 Task: Create a due date automation trigger when advanced on, on the tuesday after a card is due add dates starting in in more than 1 days at 11:00 AM.
Action: Mouse moved to (1334, 108)
Screenshot: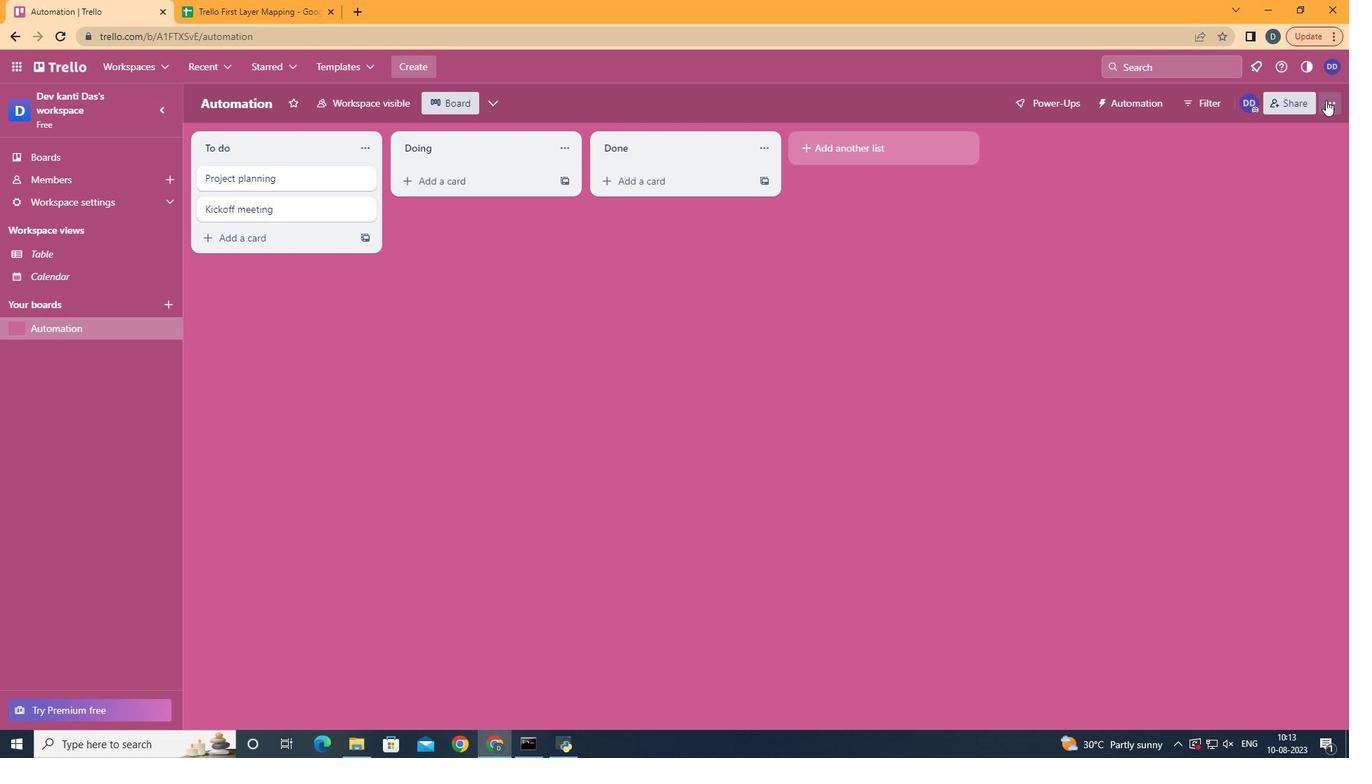 
Action: Mouse pressed left at (1334, 108)
Screenshot: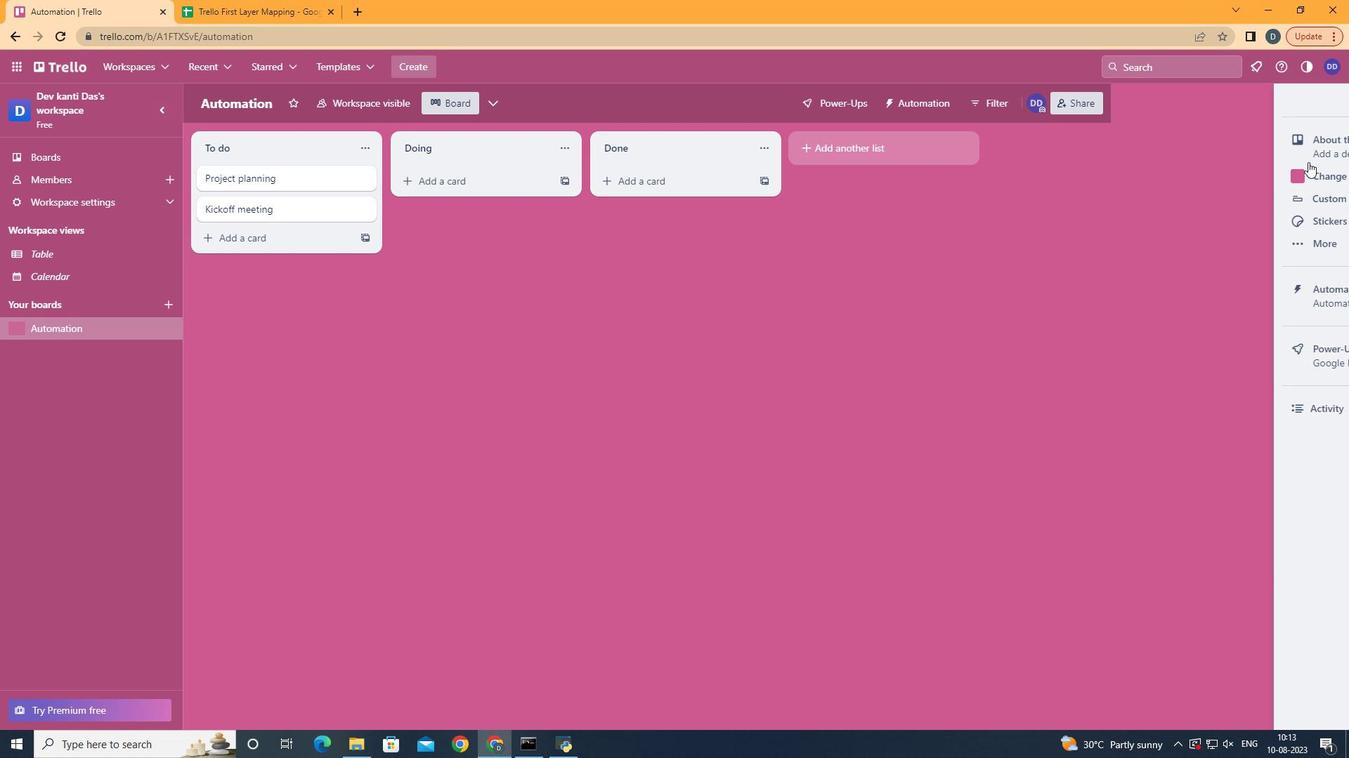 
Action: Mouse moved to (1227, 313)
Screenshot: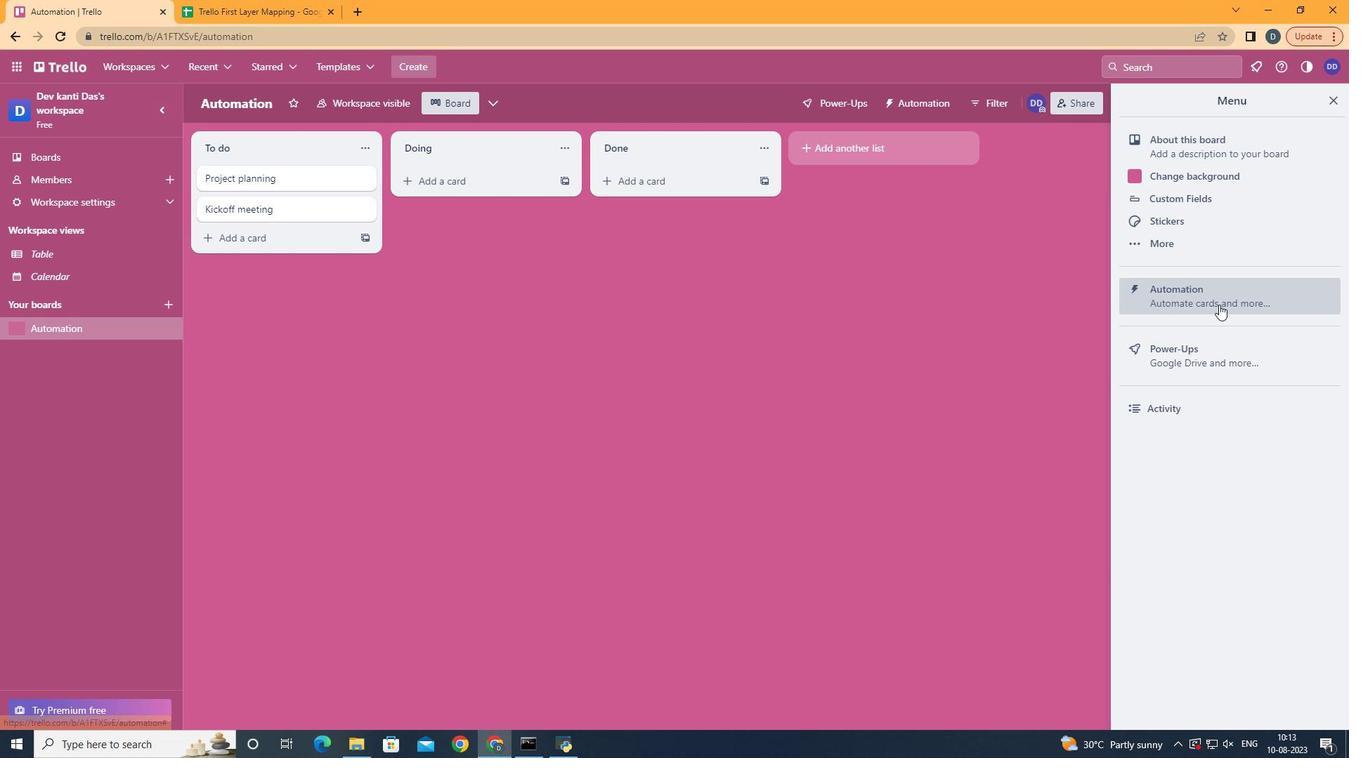 
Action: Mouse pressed left at (1227, 313)
Screenshot: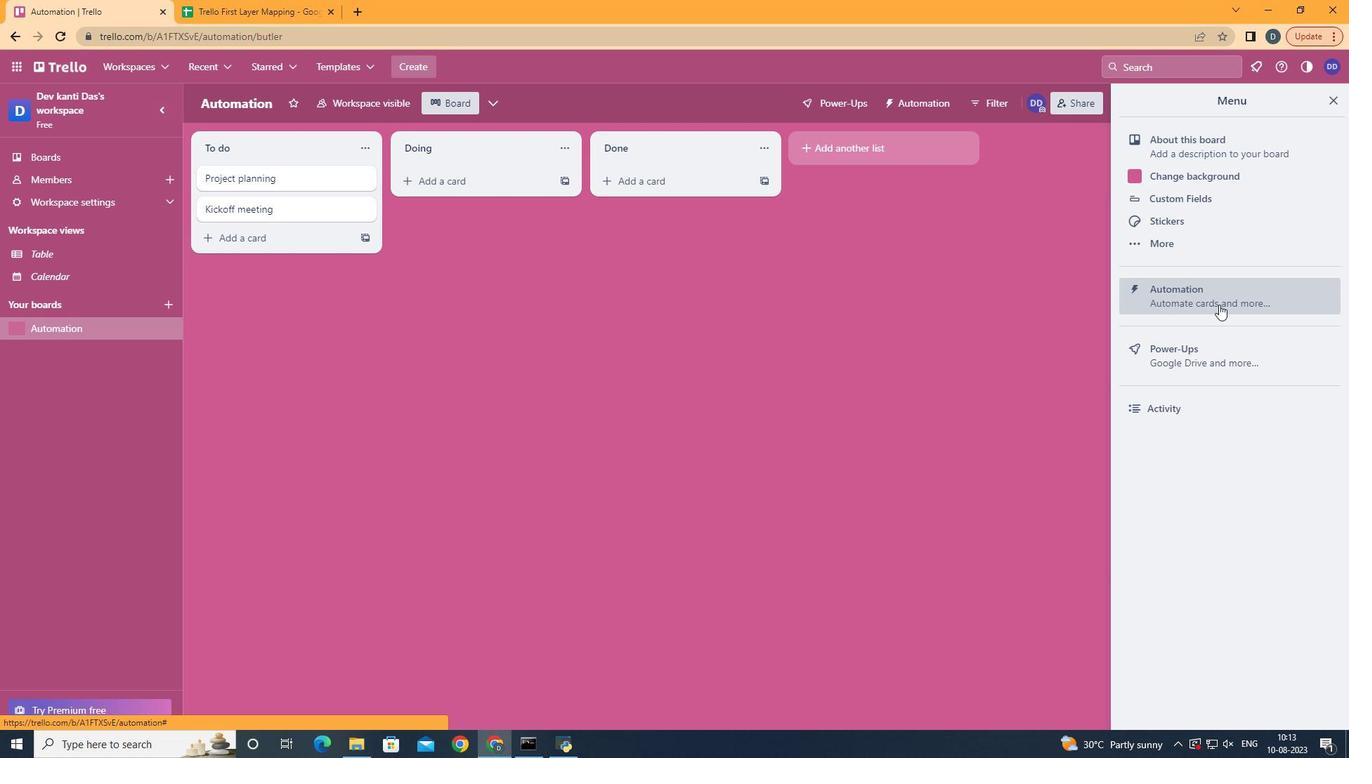 
Action: Mouse moved to (254, 281)
Screenshot: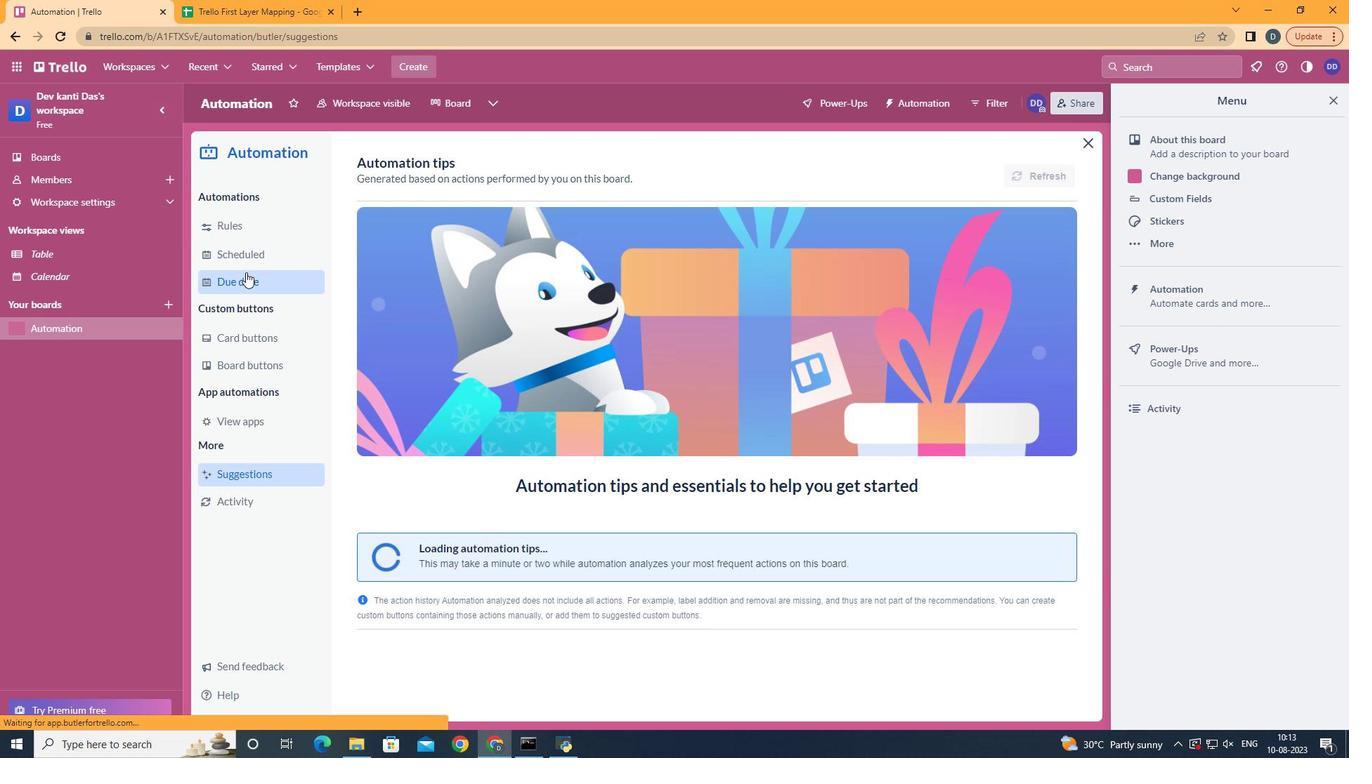 
Action: Mouse pressed left at (254, 281)
Screenshot: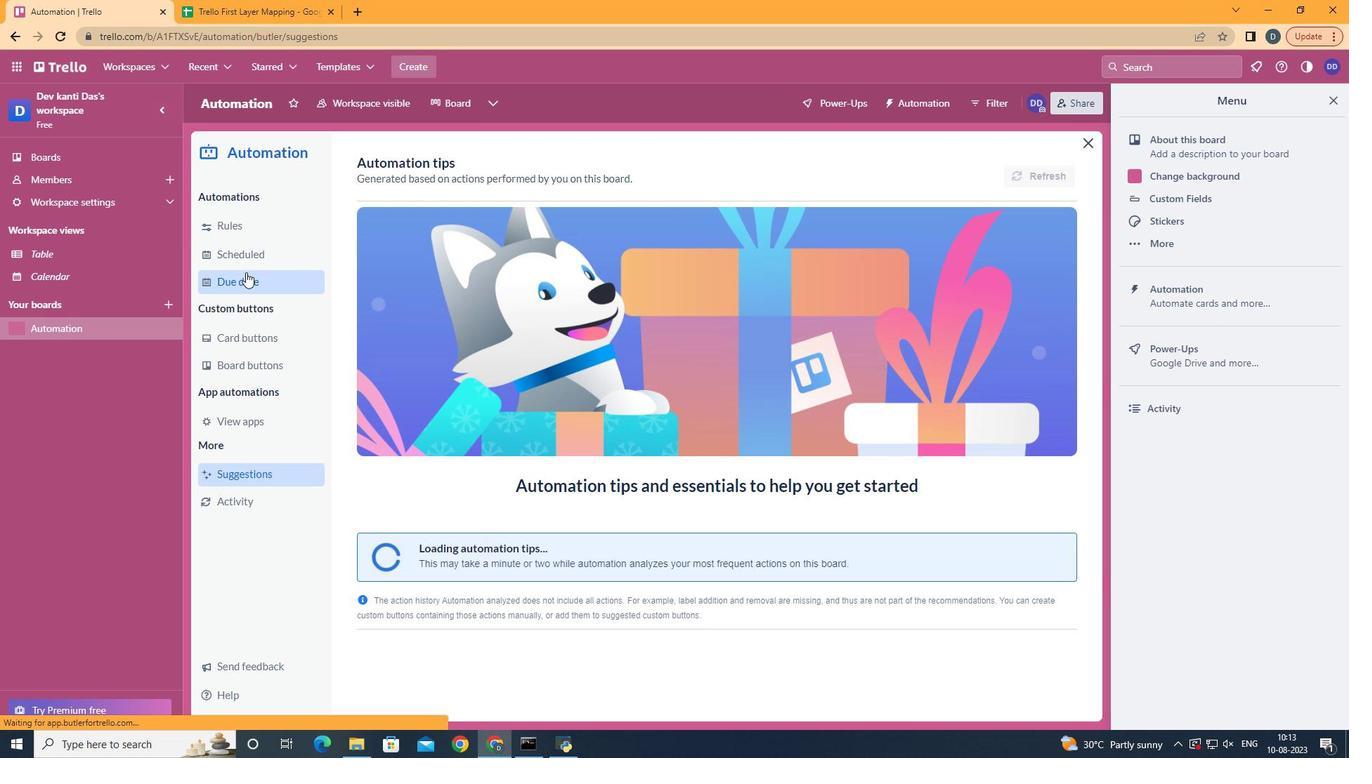
Action: Mouse moved to (1018, 172)
Screenshot: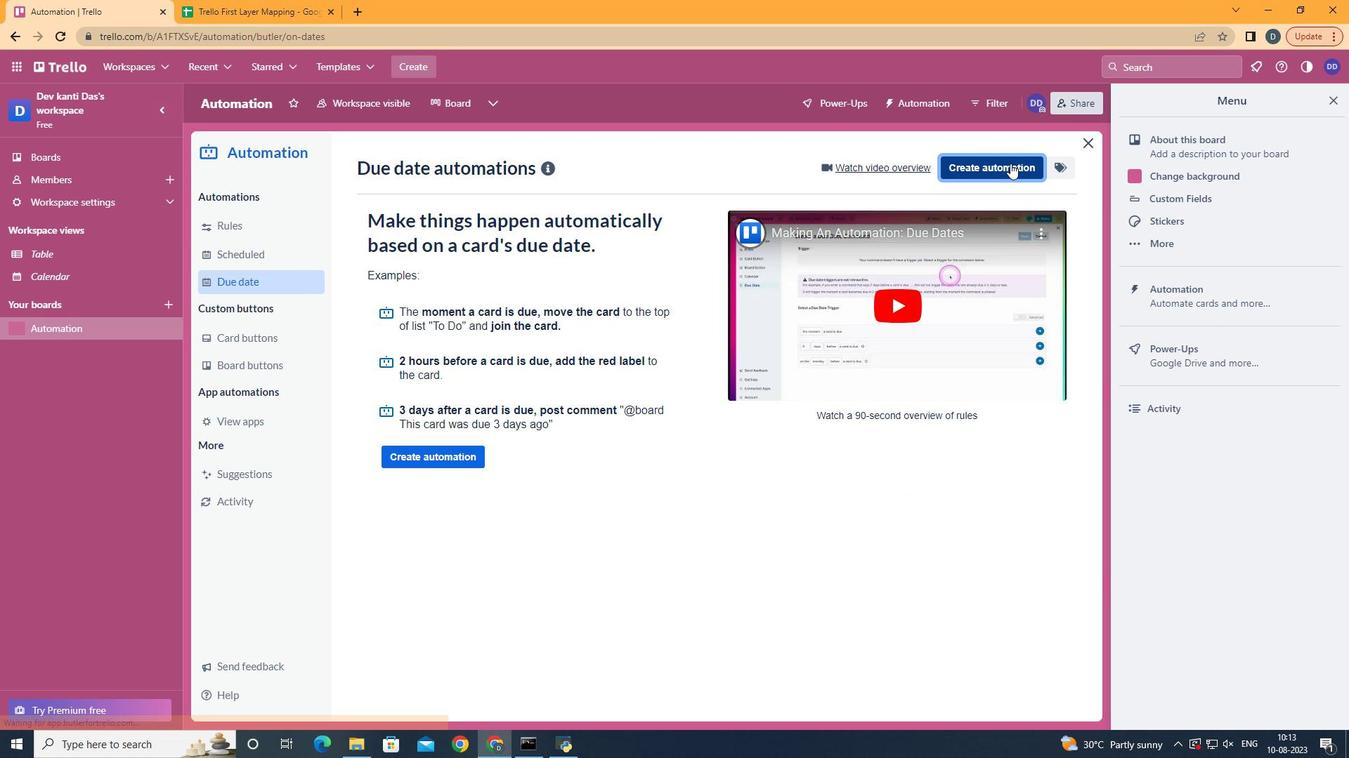 
Action: Mouse pressed left at (1018, 172)
Screenshot: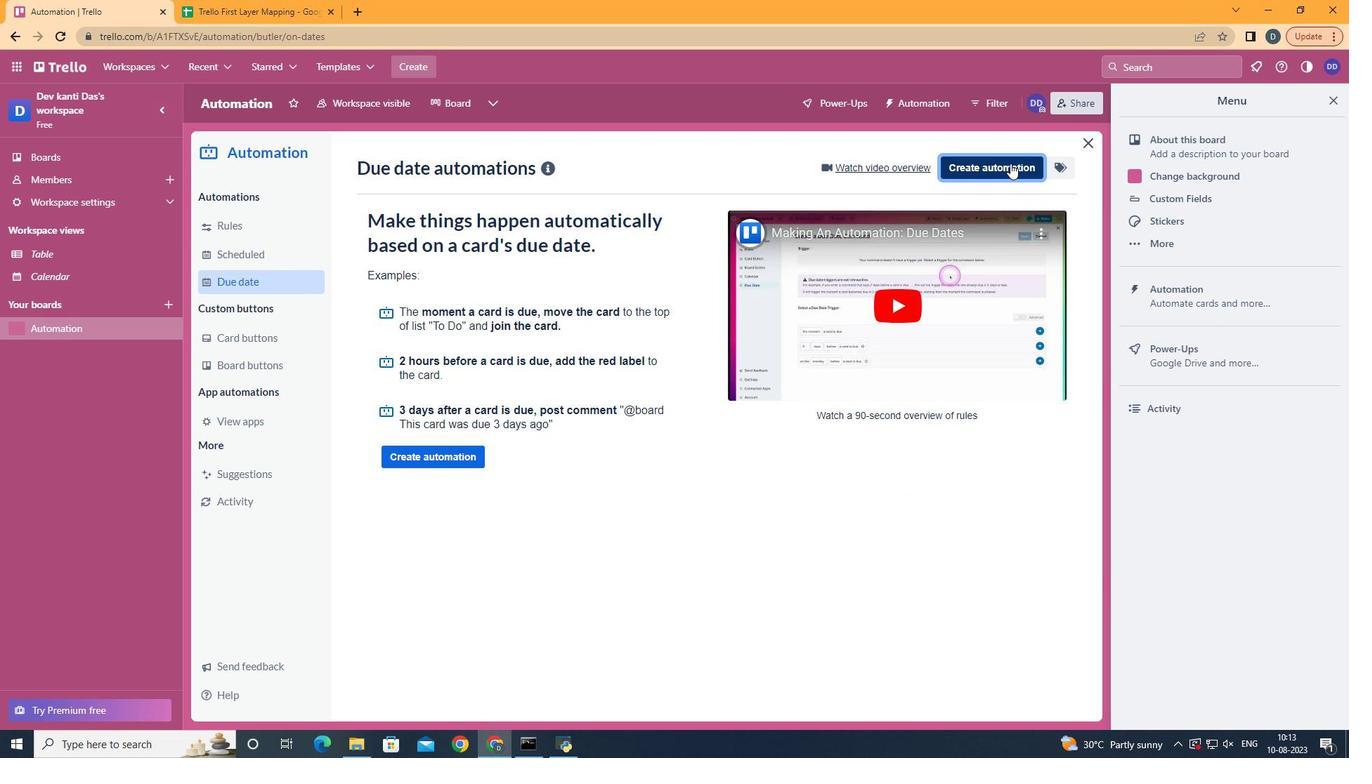 
Action: Mouse moved to (749, 306)
Screenshot: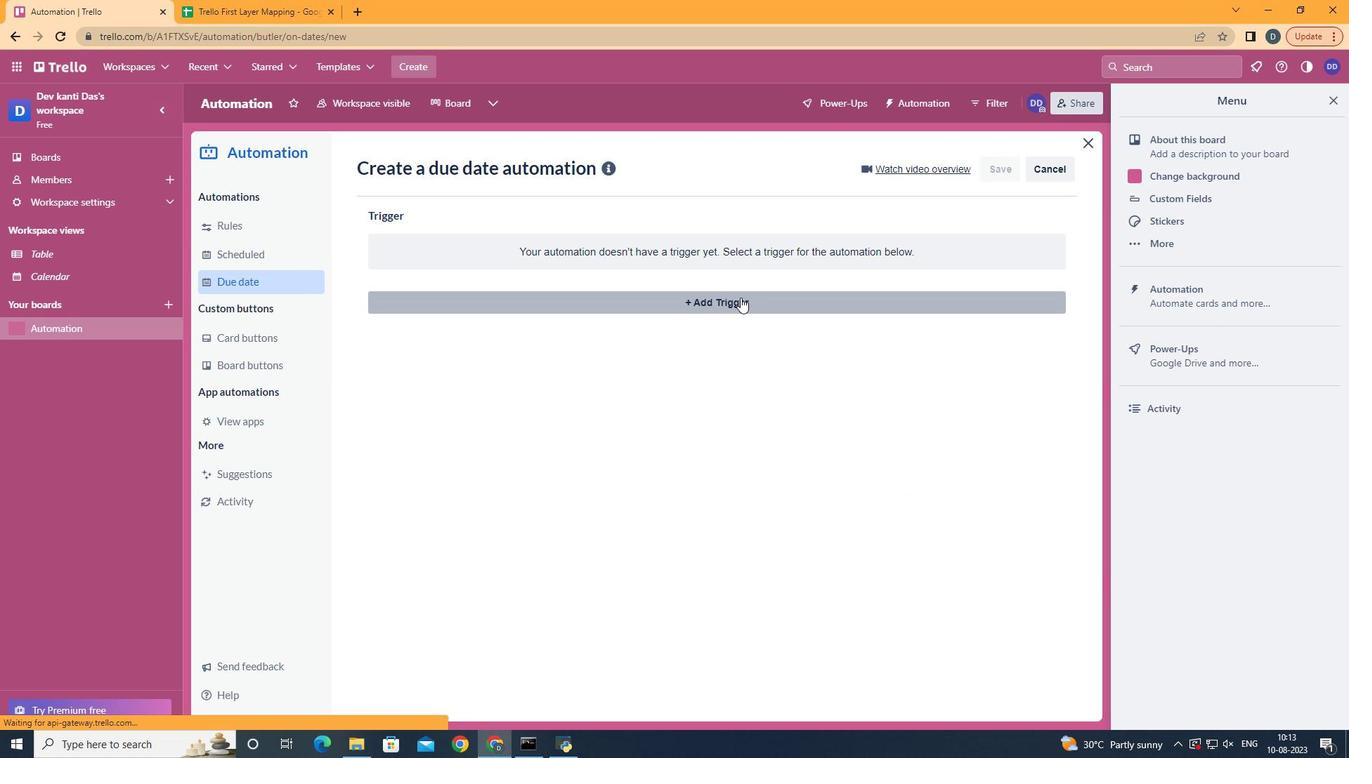 
Action: Mouse pressed left at (749, 306)
Screenshot: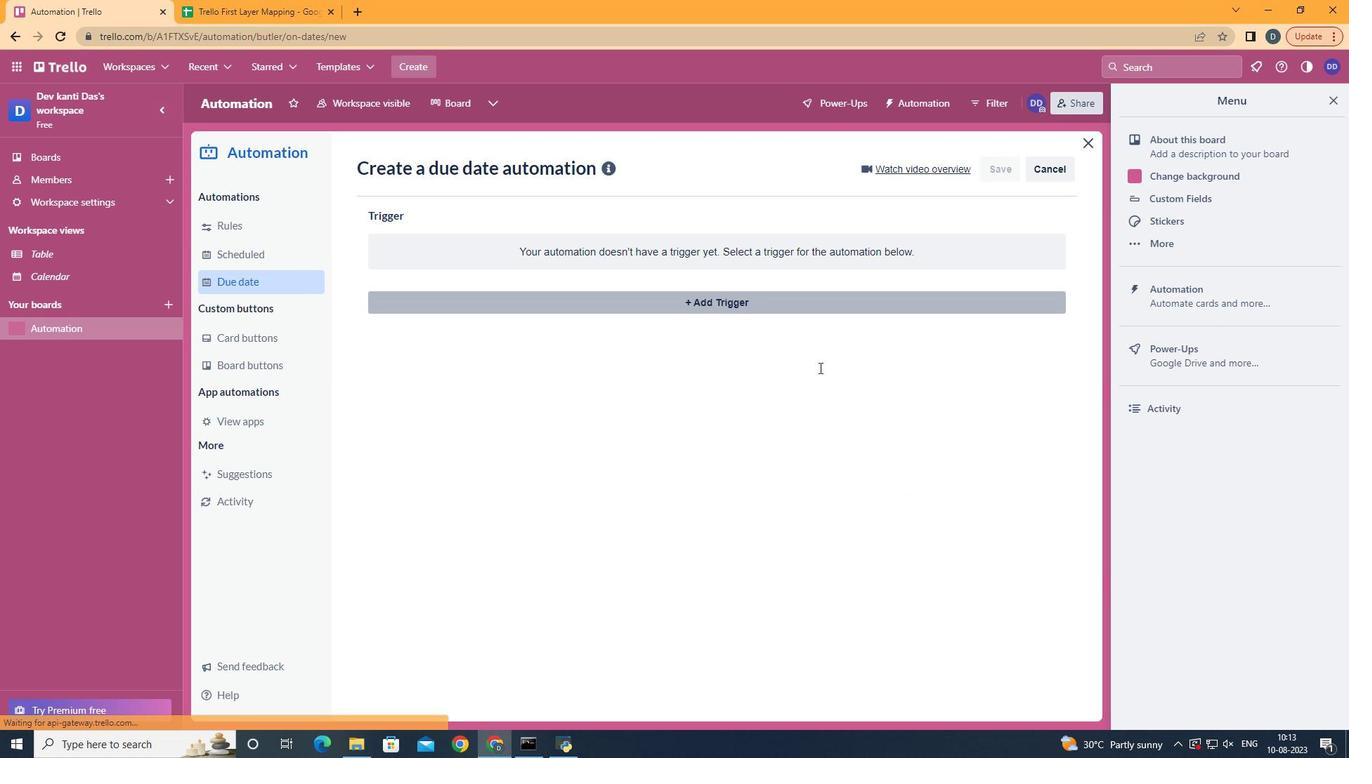 
Action: Mouse moved to (442, 401)
Screenshot: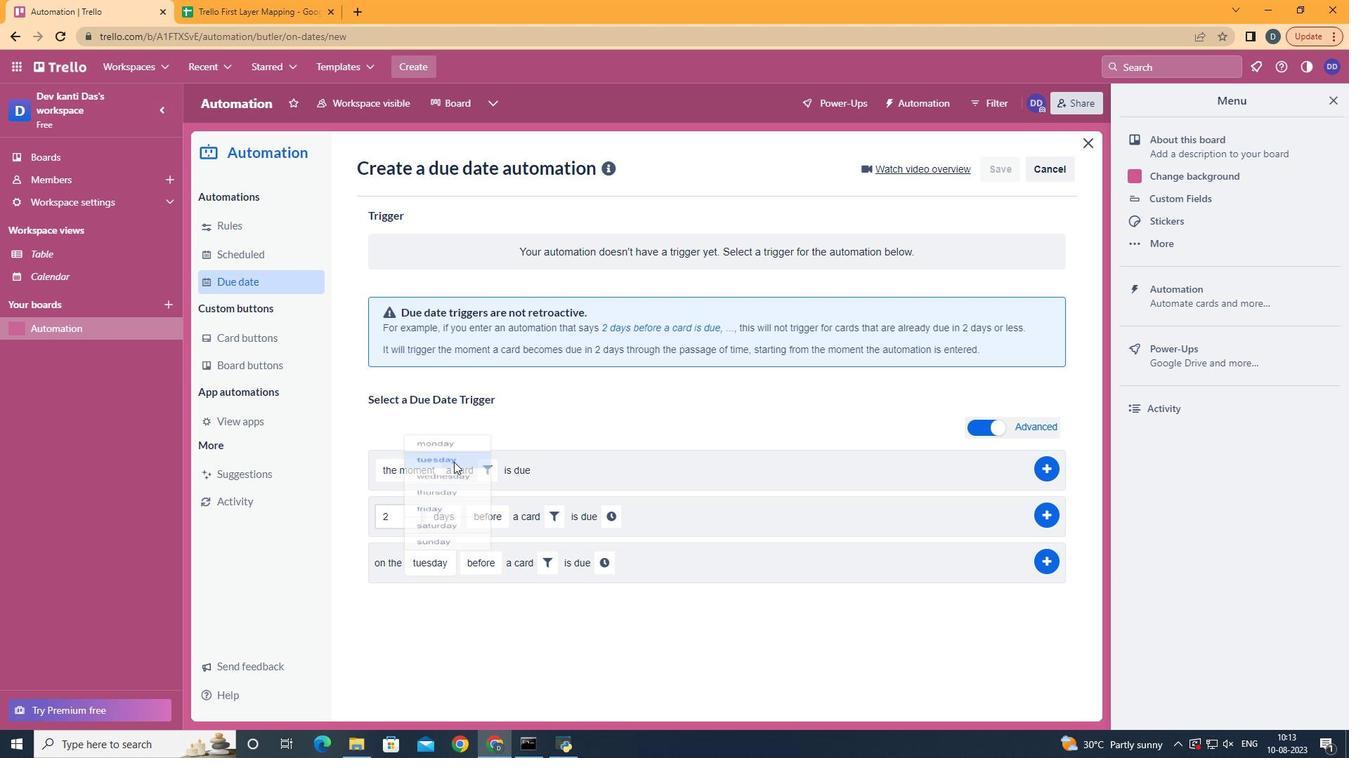 
Action: Mouse pressed left at (442, 401)
Screenshot: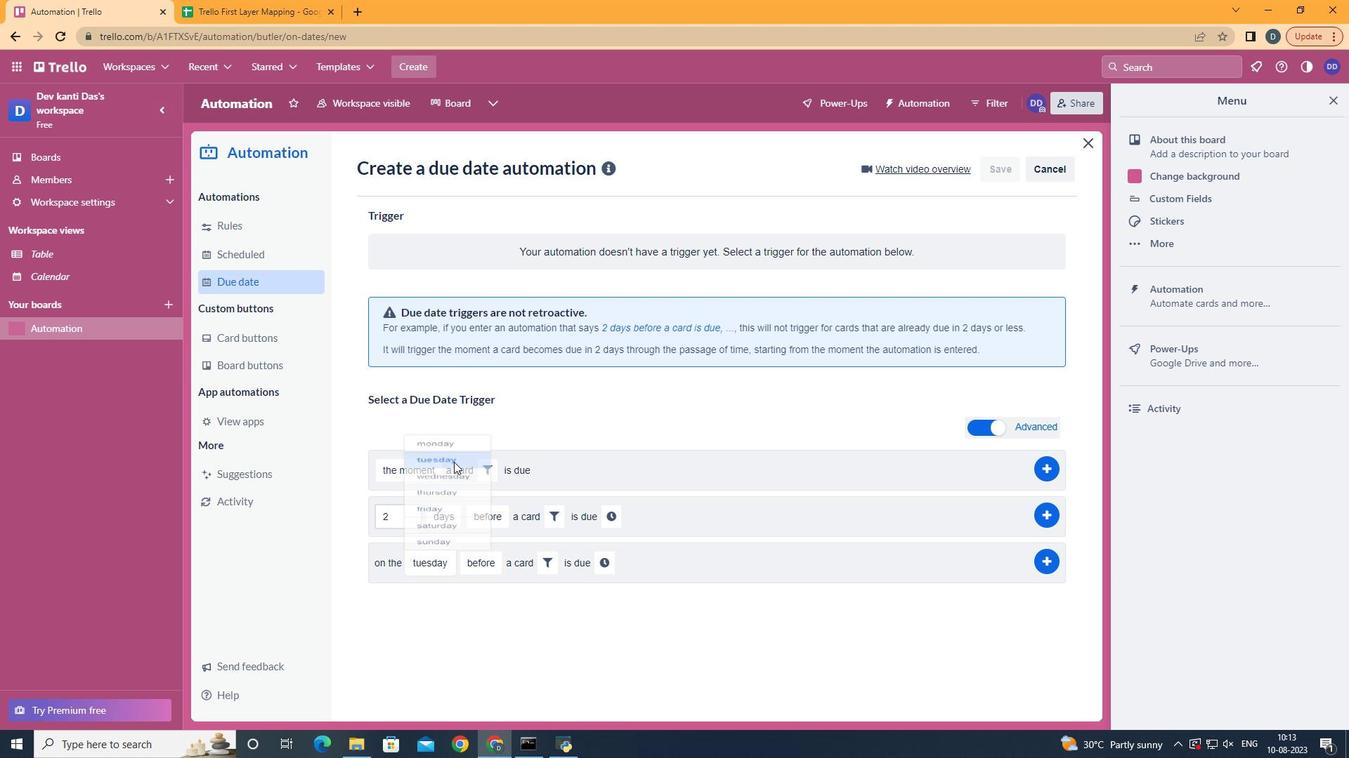
Action: Mouse moved to (497, 616)
Screenshot: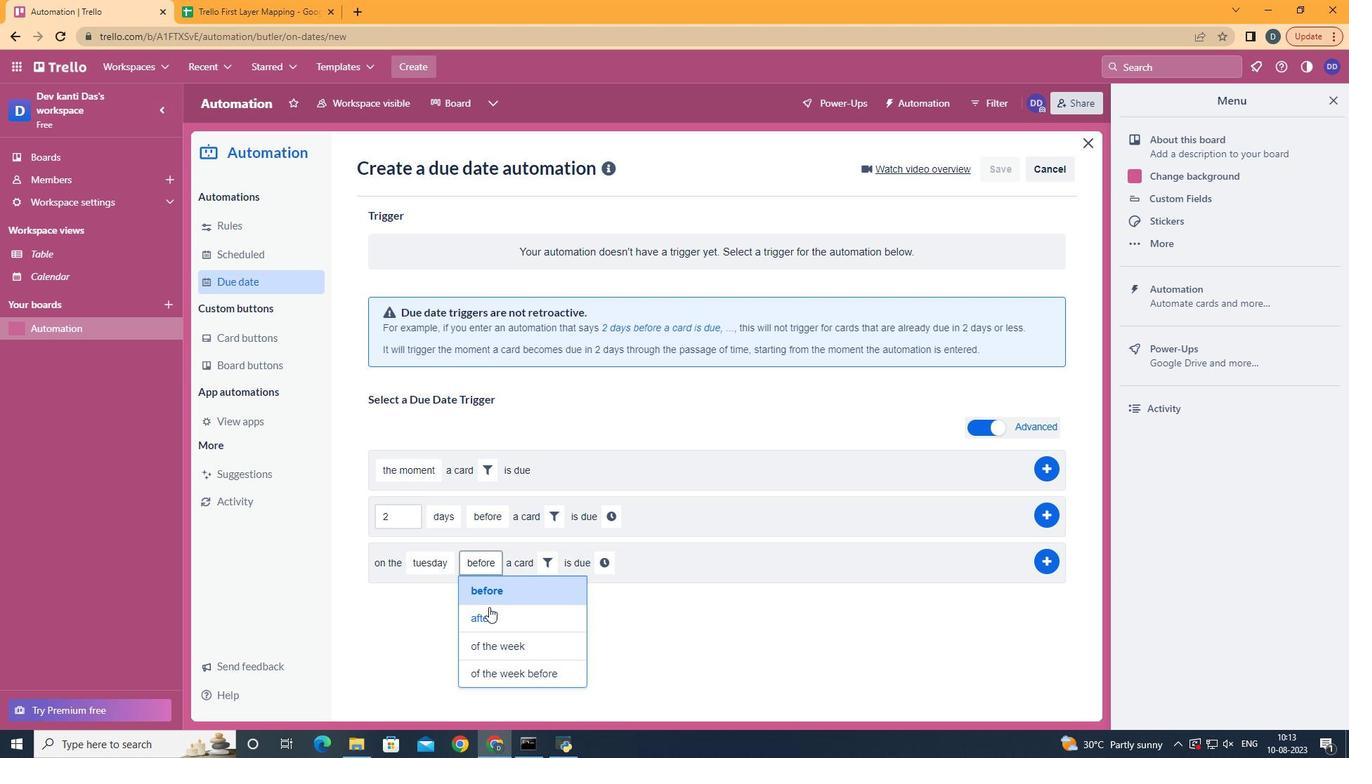 
Action: Mouse pressed left at (497, 616)
Screenshot: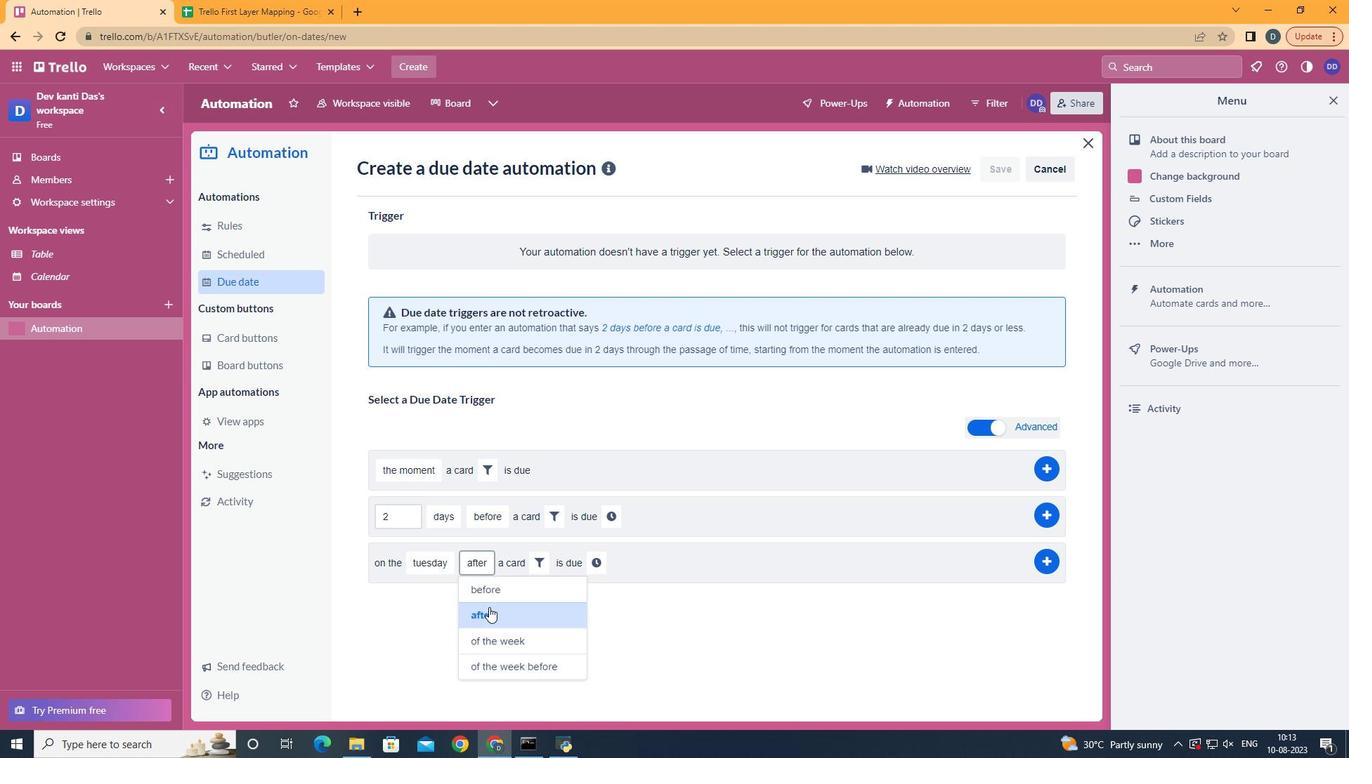 
Action: Mouse moved to (546, 578)
Screenshot: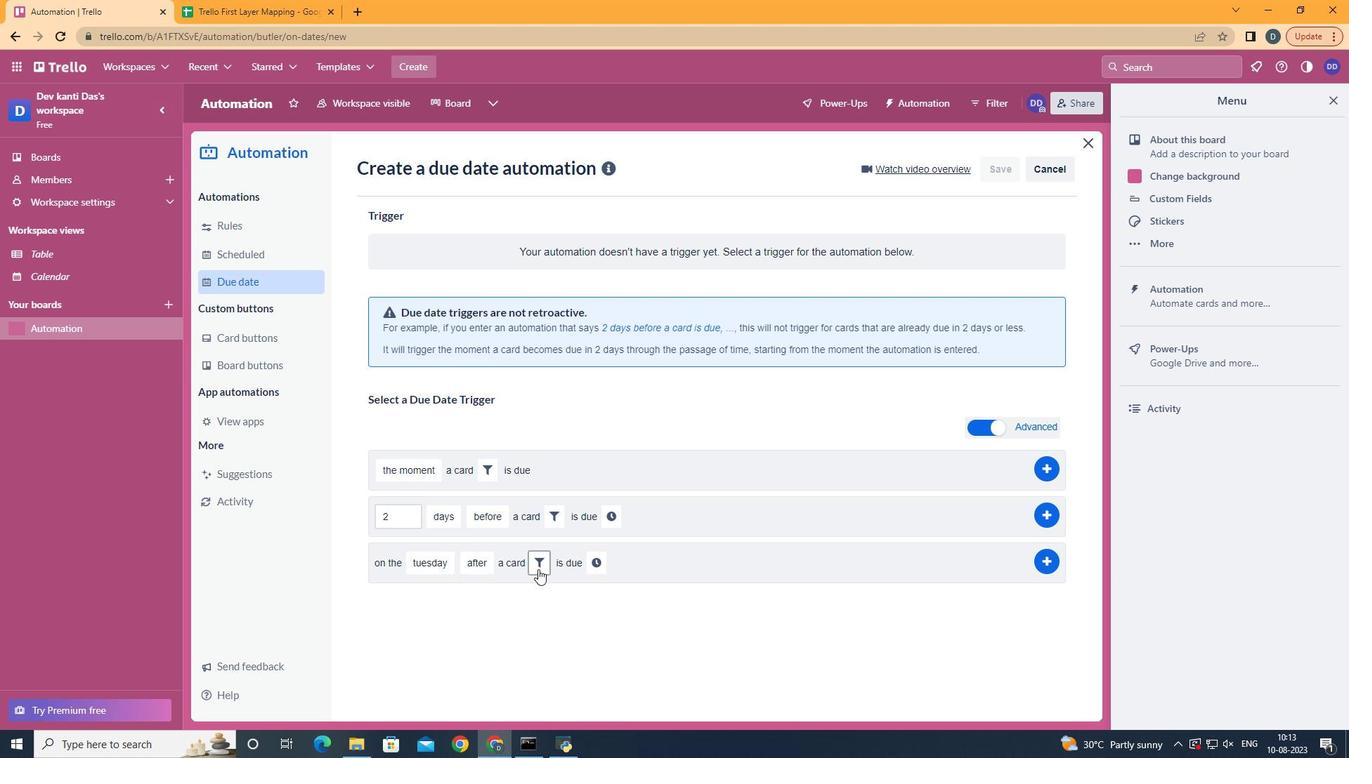 
Action: Mouse pressed left at (546, 578)
Screenshot: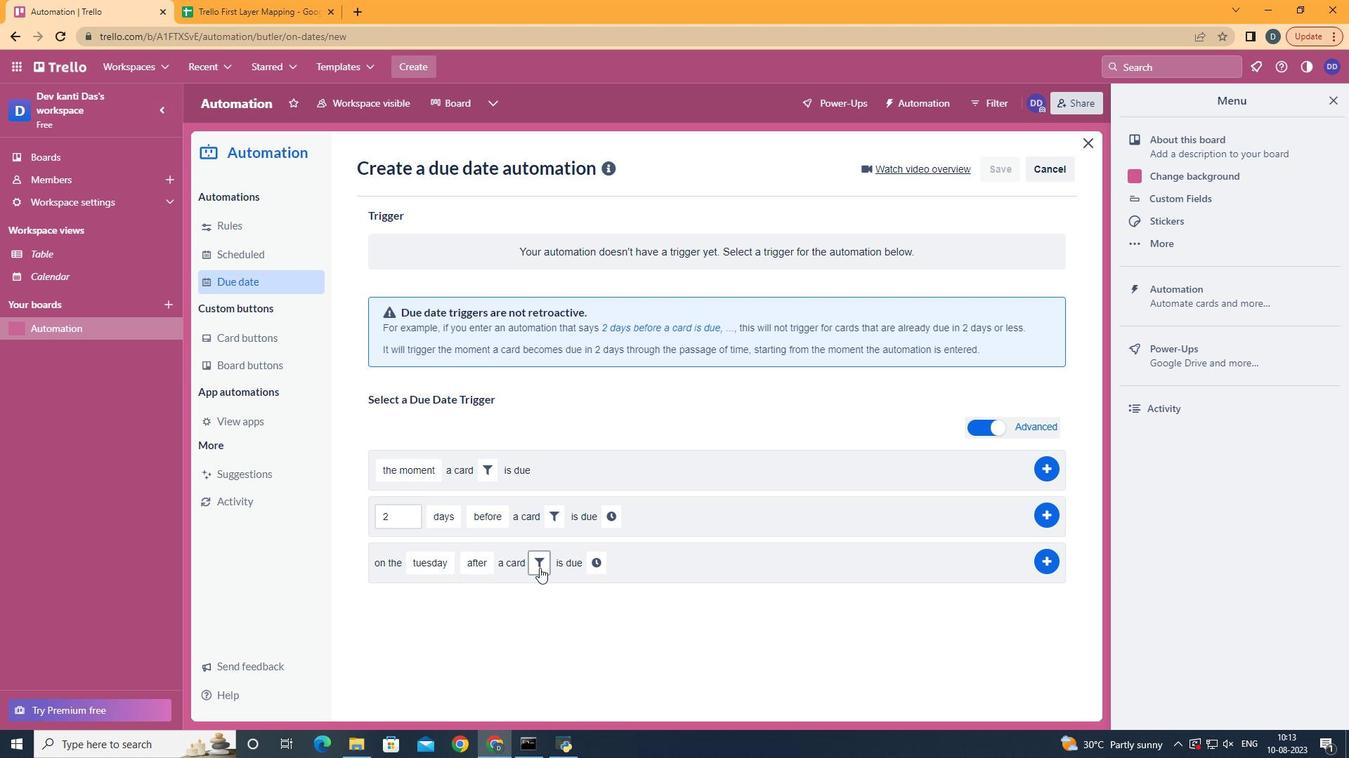 
Action: Mouse moved to (612, 633)
Screenshot: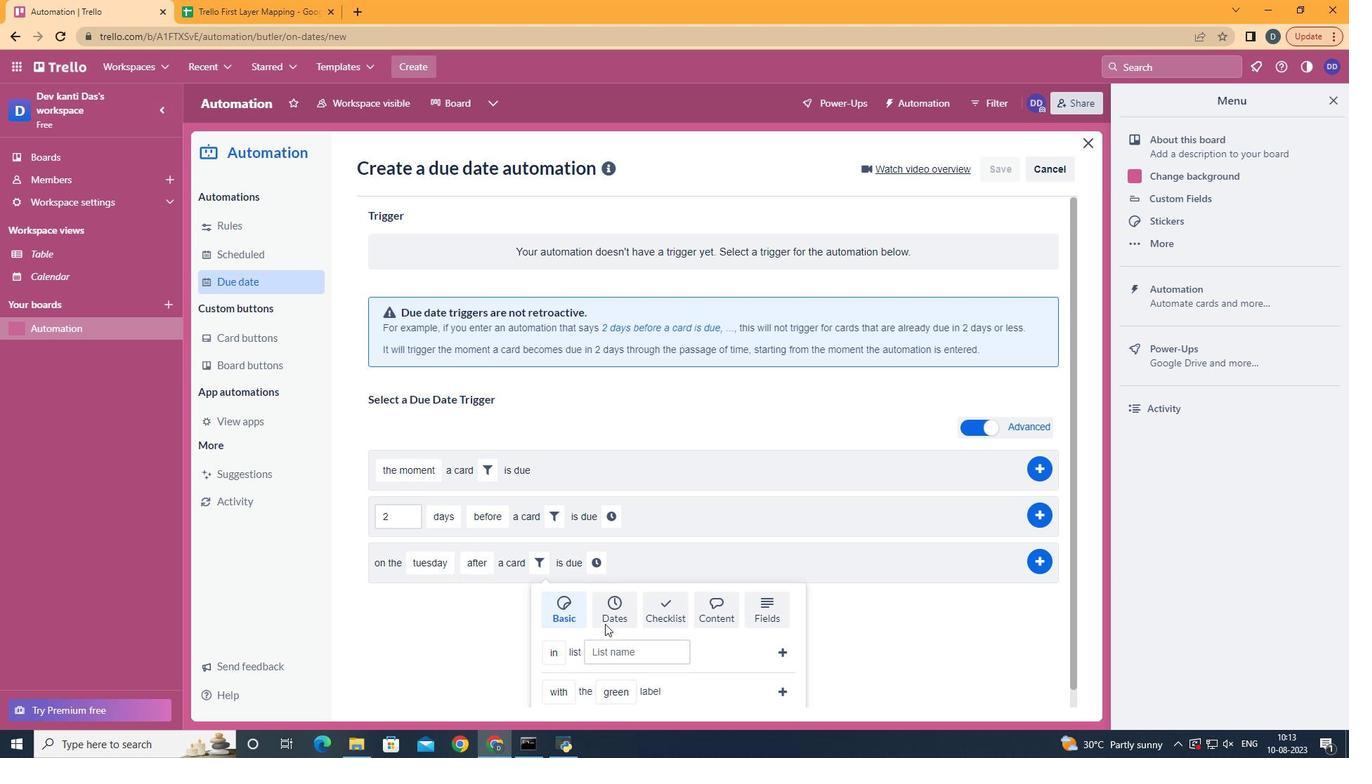 
Action: Mouse pressed left at (612, 633)
Screenshot: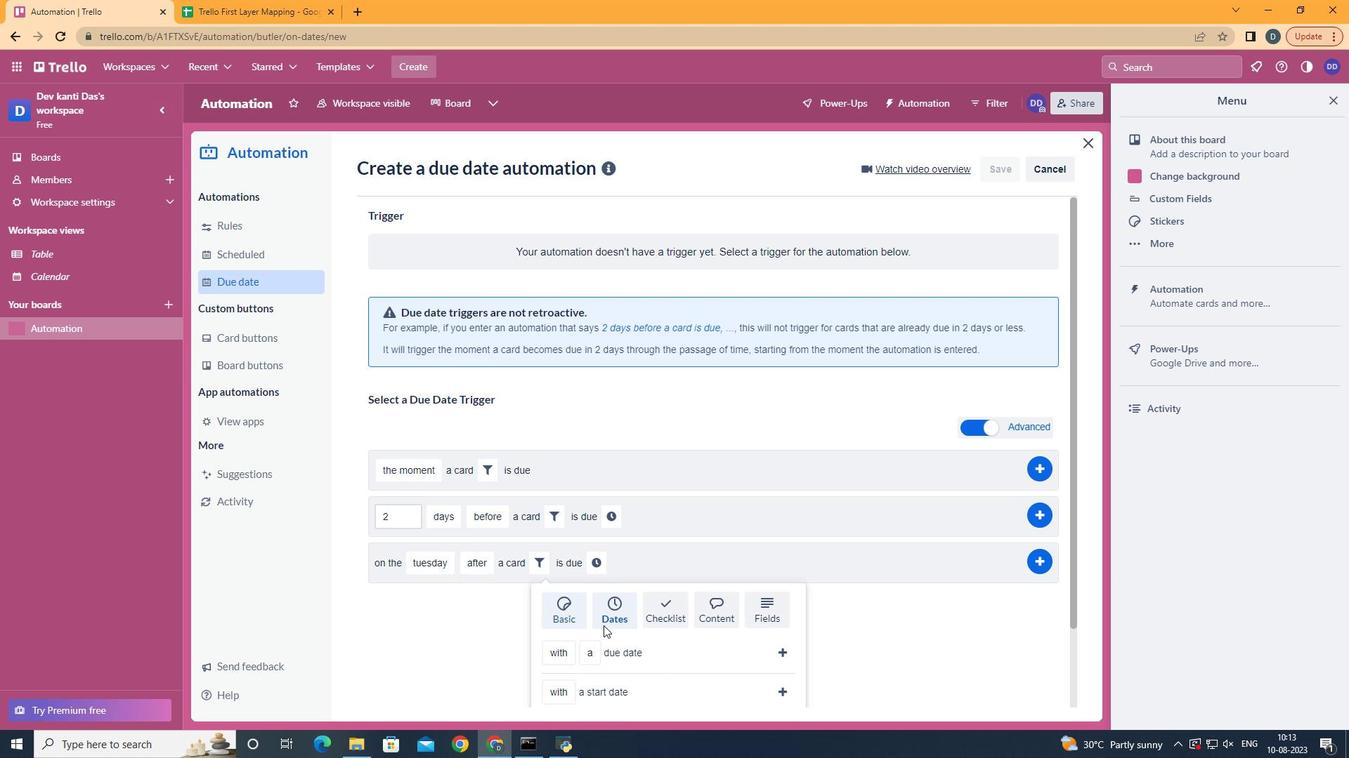 
Action: Mouse moved to (612, 634)
Screenshot: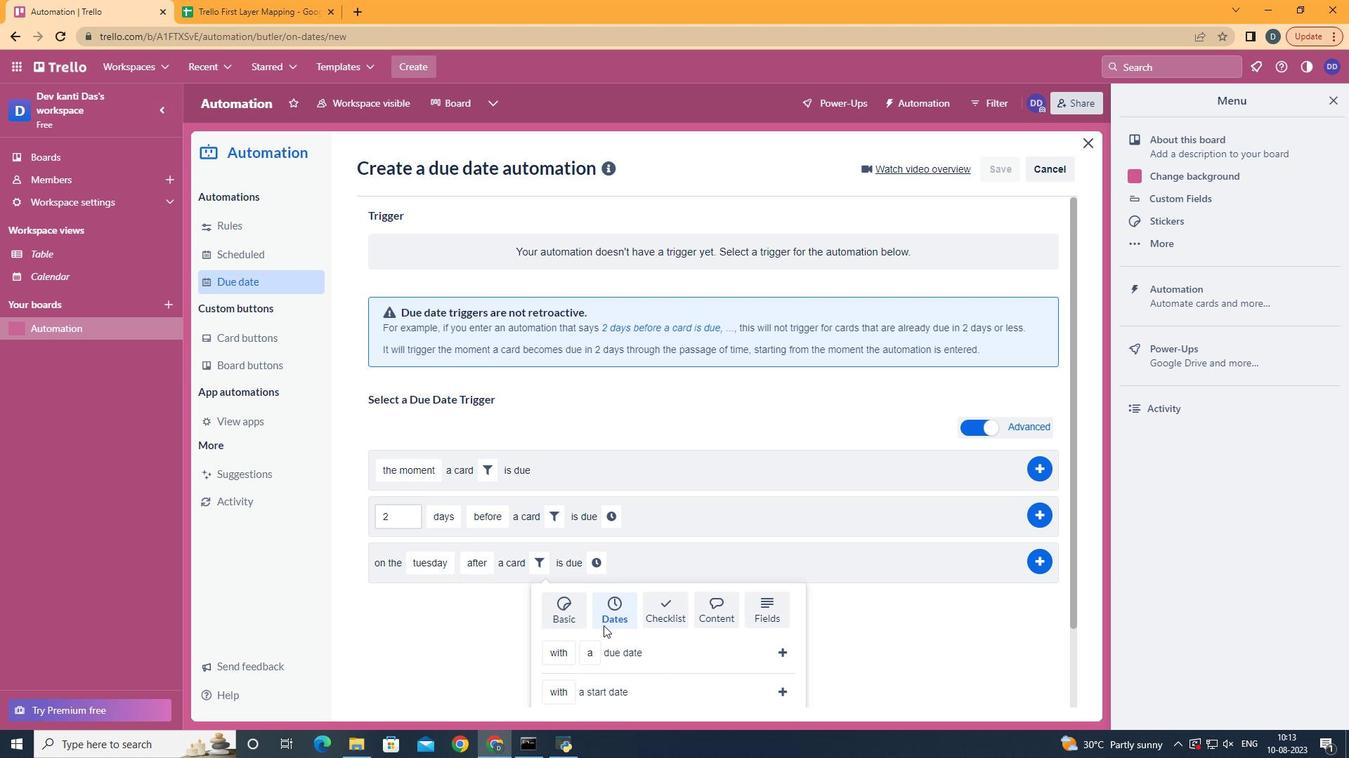 
Action: Mouse scrolled (612, 633) with delta (0, 0)
Screenshot: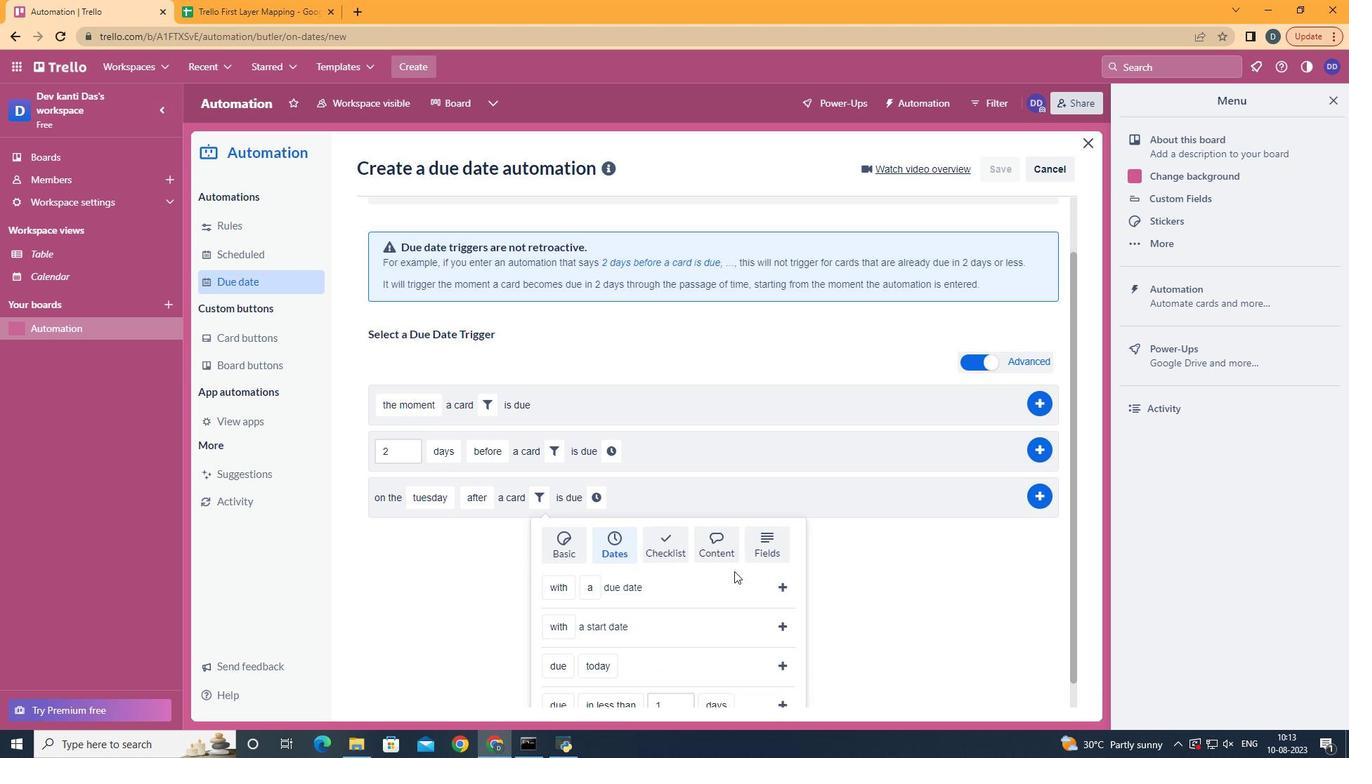 
Action: Mouse scrolled (612, 633) with delta (0, 0)
Screenshot: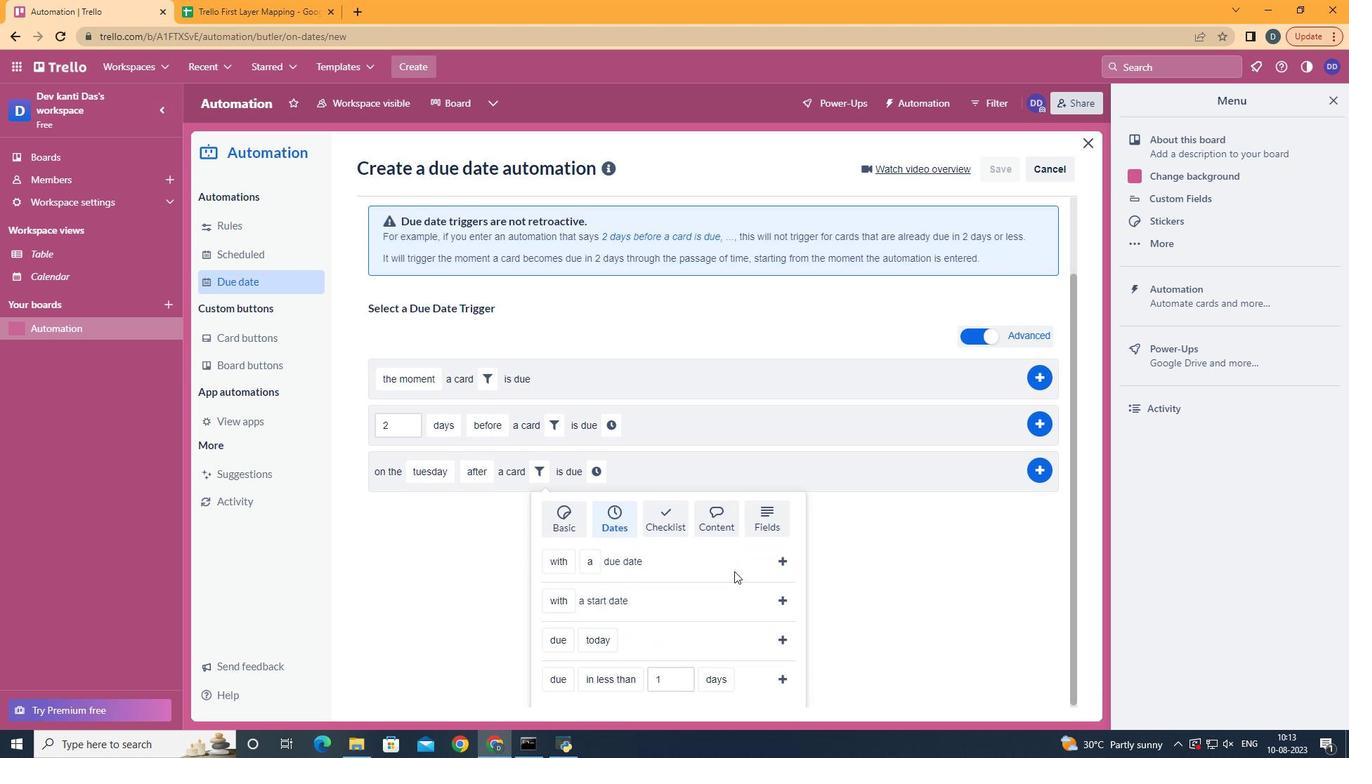 
Action: Mouse scrolled (612, 633) with delta (0, 0)
Screenshot: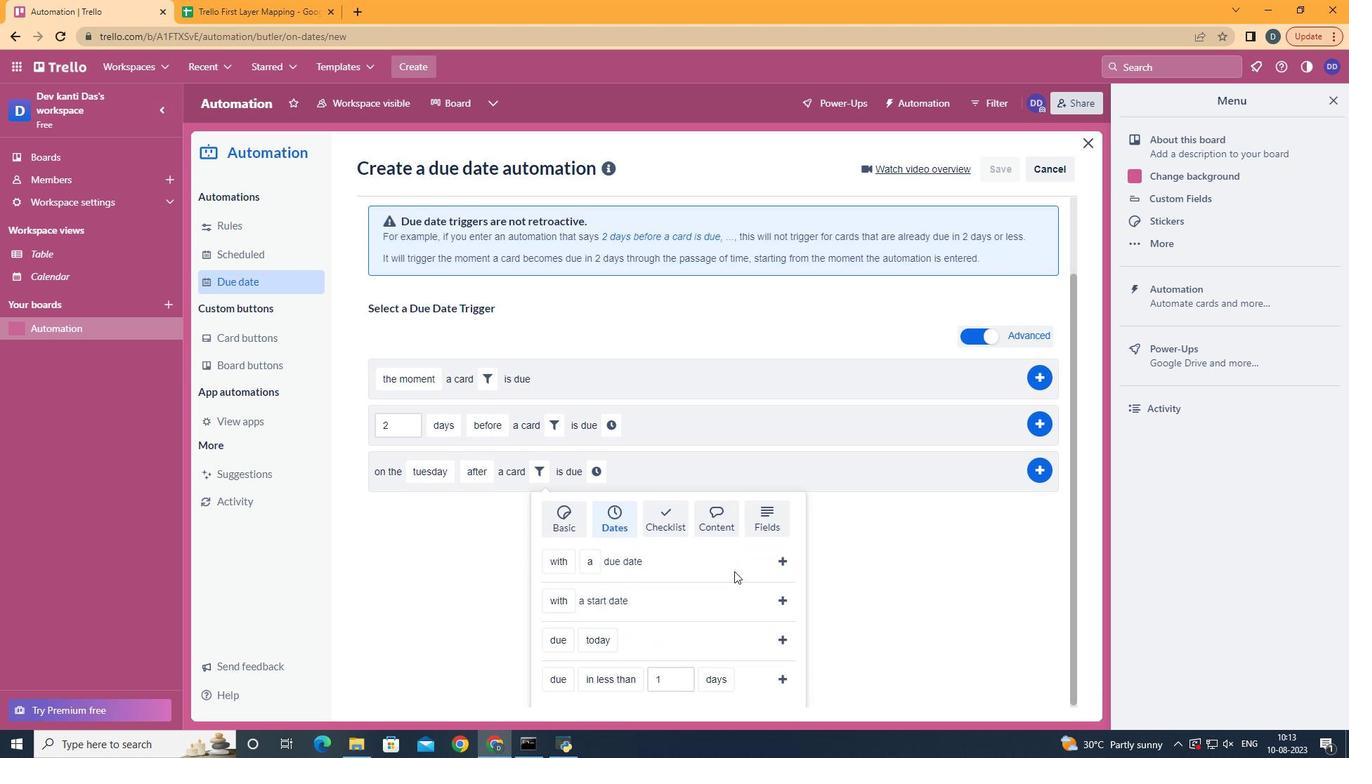 
Action: Mouse scrolled (612, 633) with delta (0, 0)
Screenshot: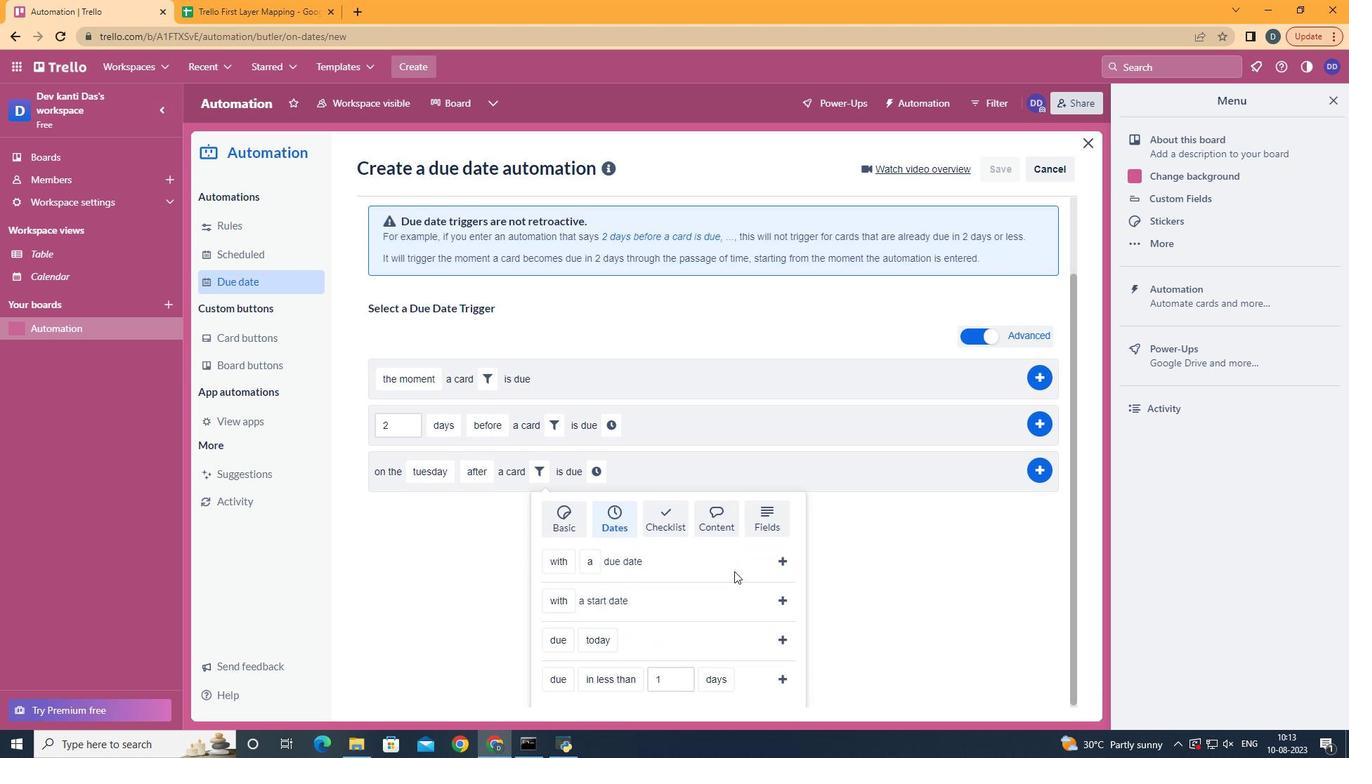 
Action: Mouse scrolled (612, 633) with delta (0, 0)
Screenshot: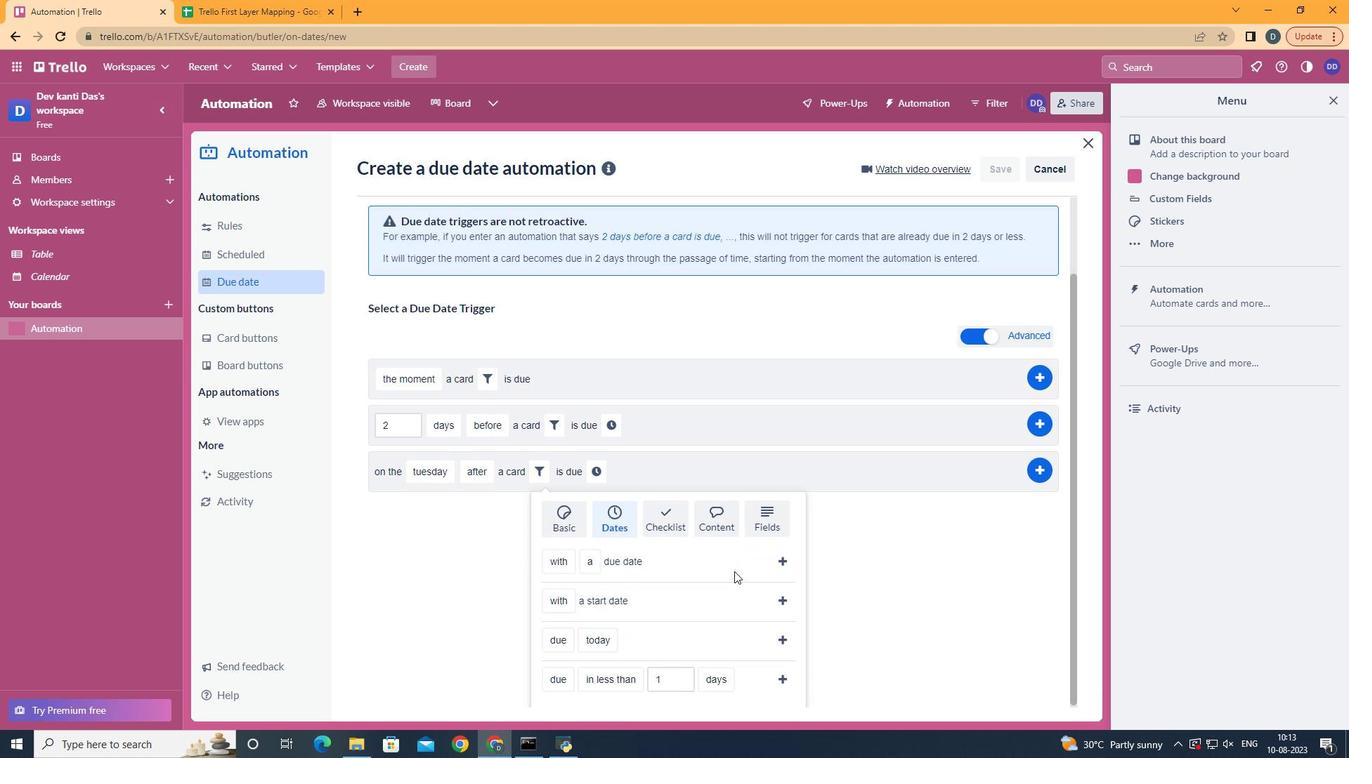 
Action: Mouse moved to (577, 661)
Screenshot: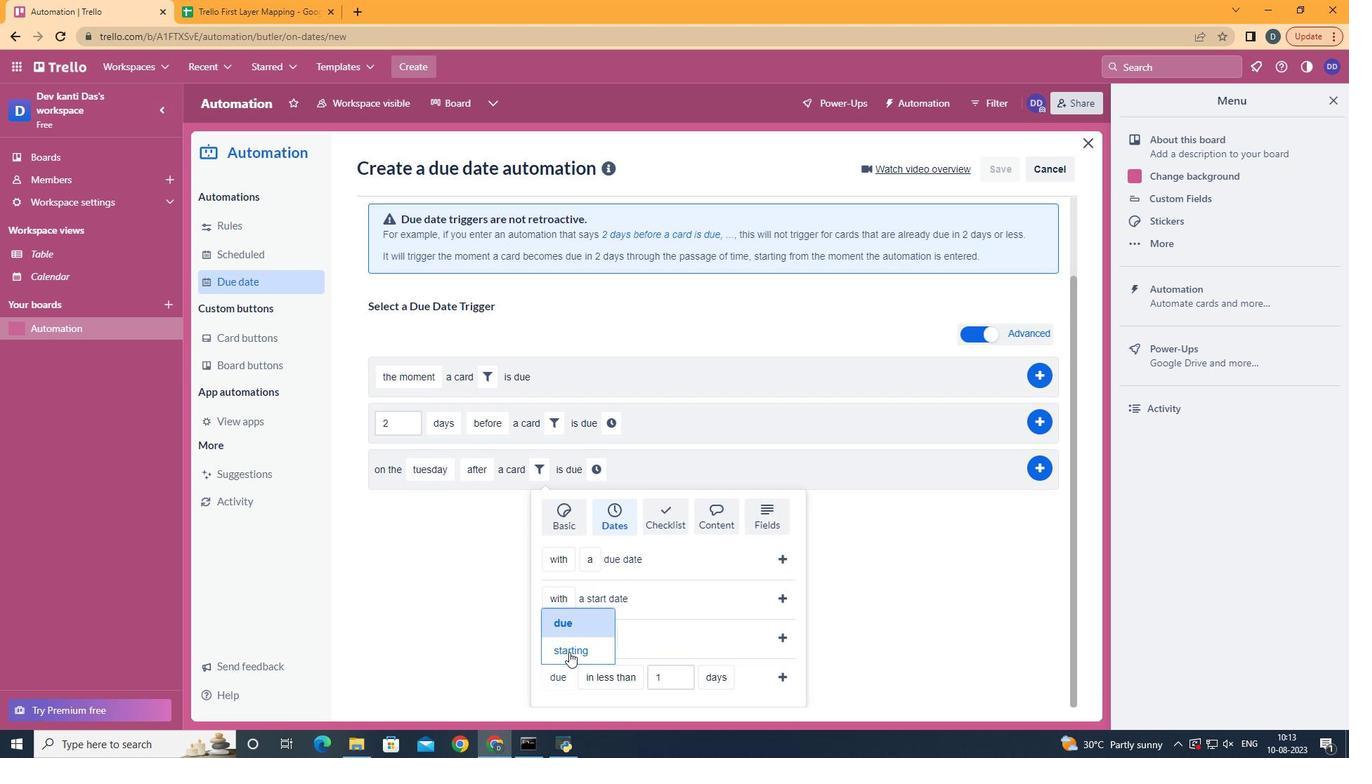 
Action: Mouse pressed left at (577, 661)
Screenshot: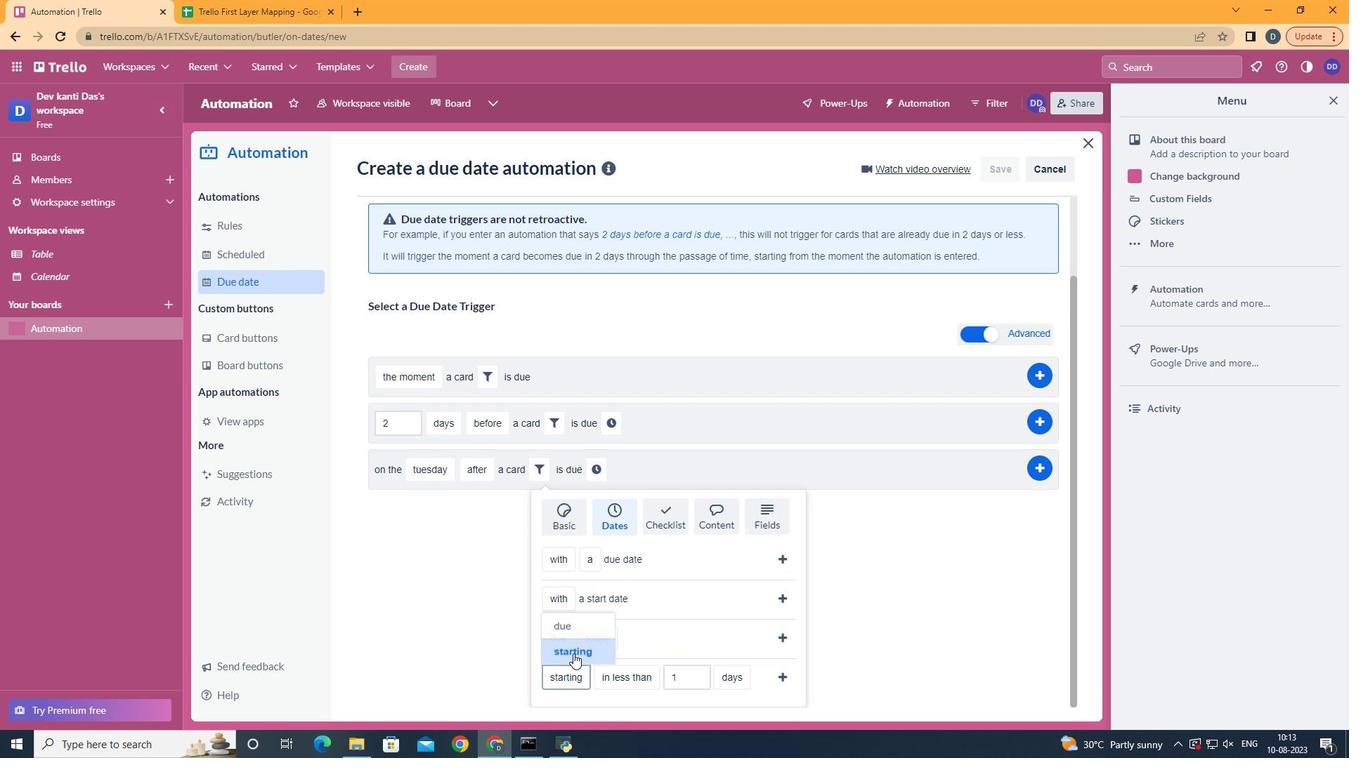 
Action: Mouse moved to (657, 609)
Screenshot: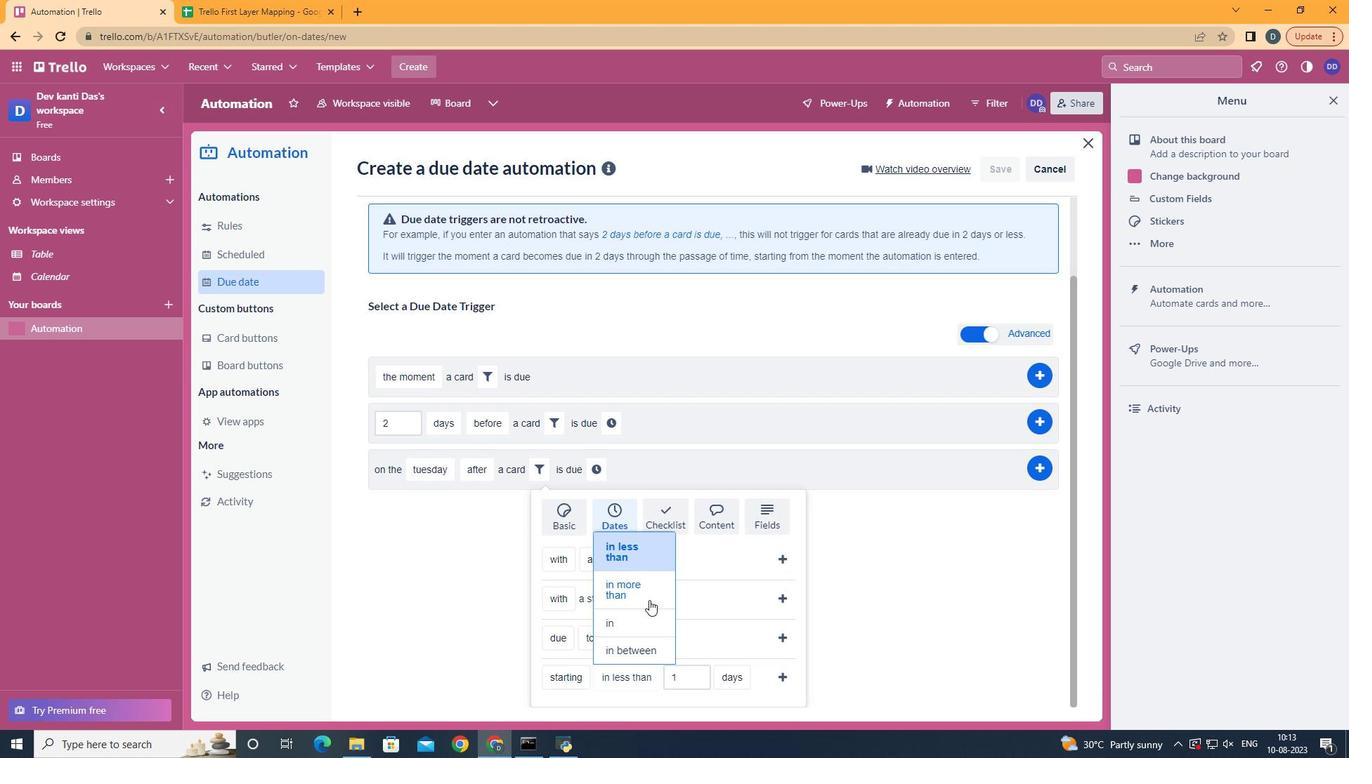 
Action: Mouse pressed left at (657, 609)
Screenshot: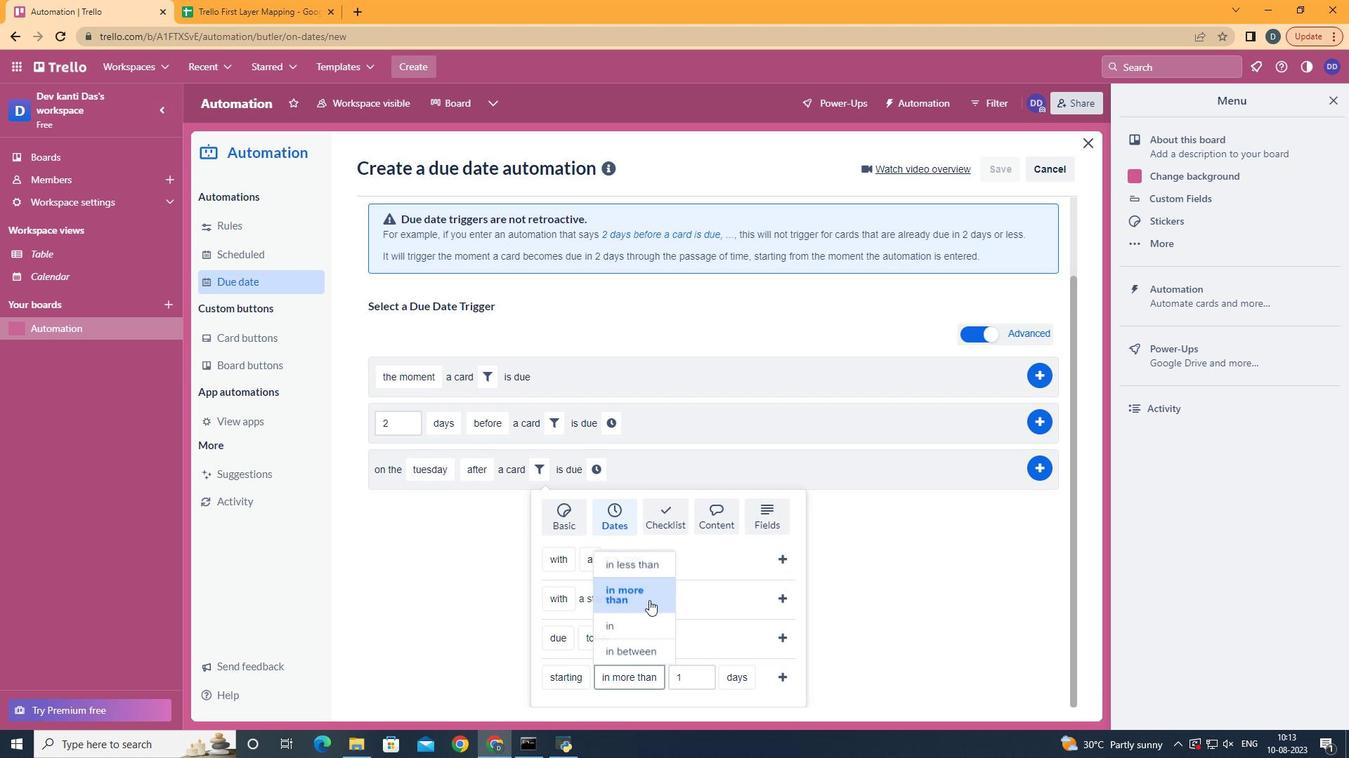 
Action: Mouse moved to (765, 630)
Screenshot: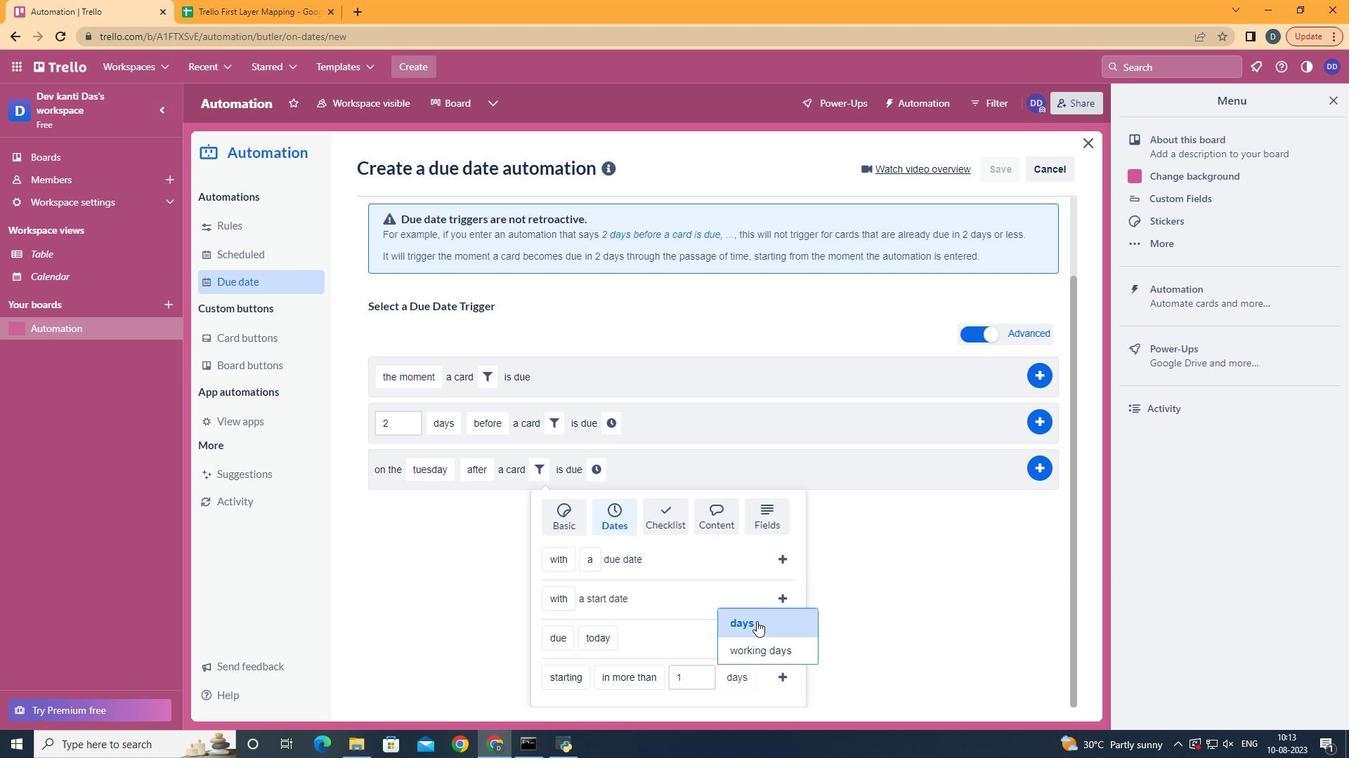 
Action: Mouse pressed left at (765, 630)
Screenshot: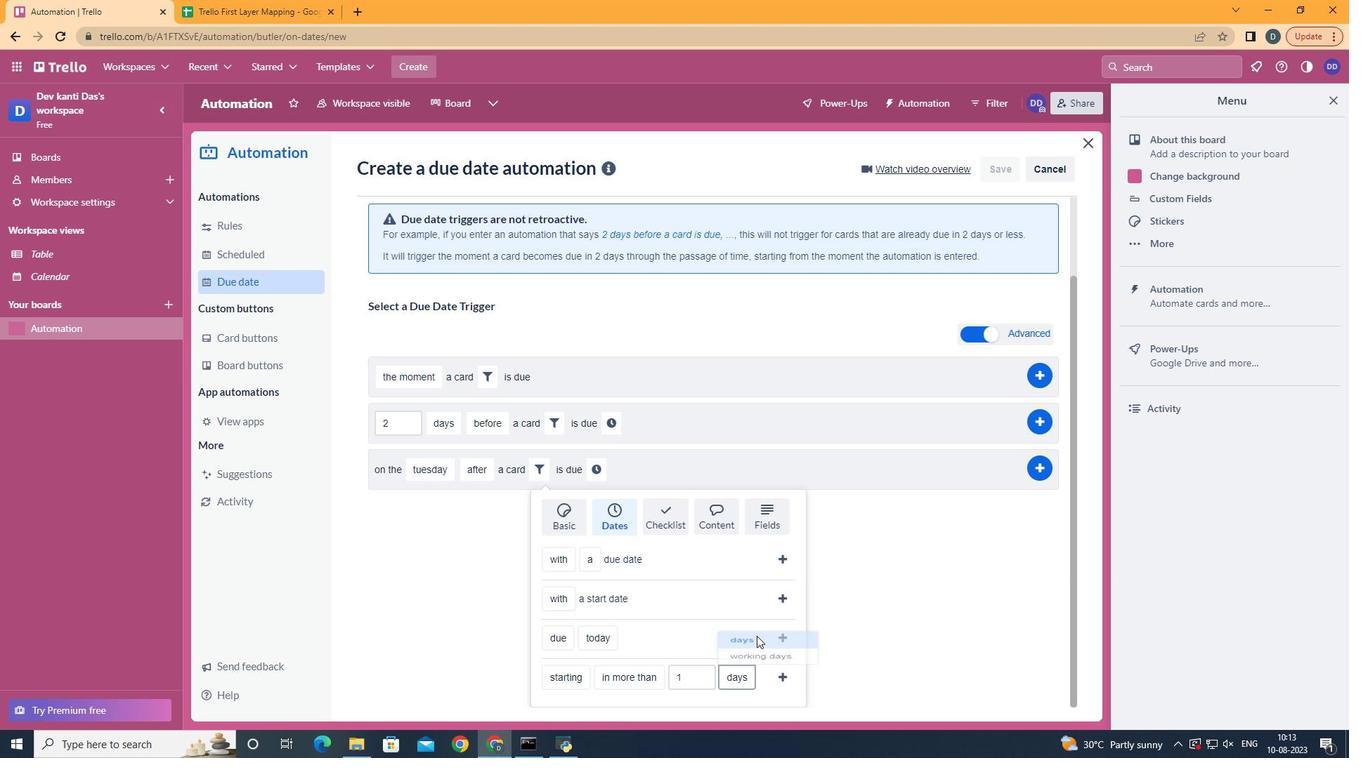 
Action: Mouse moved to (789, 689)
Screenshot: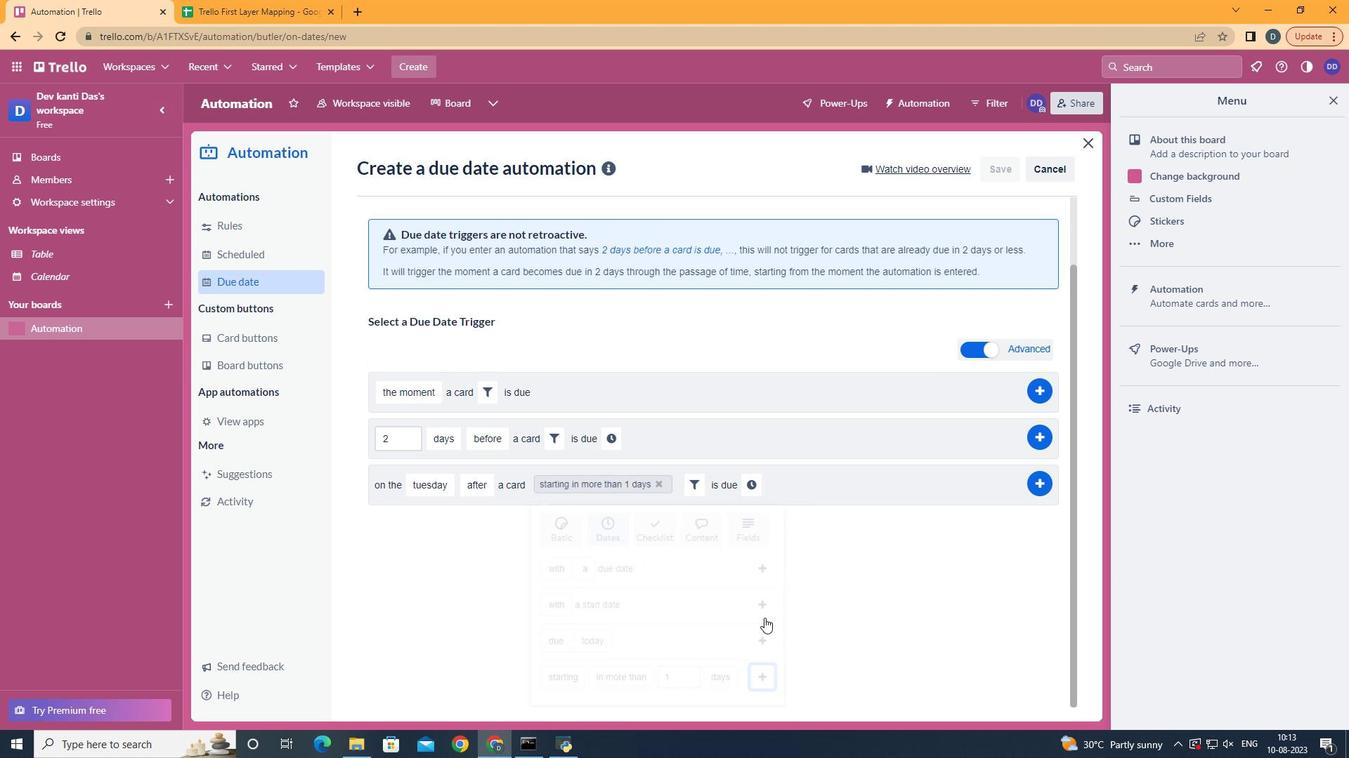 
Action: Mouse pressed left at (789, 689)
Screenshot: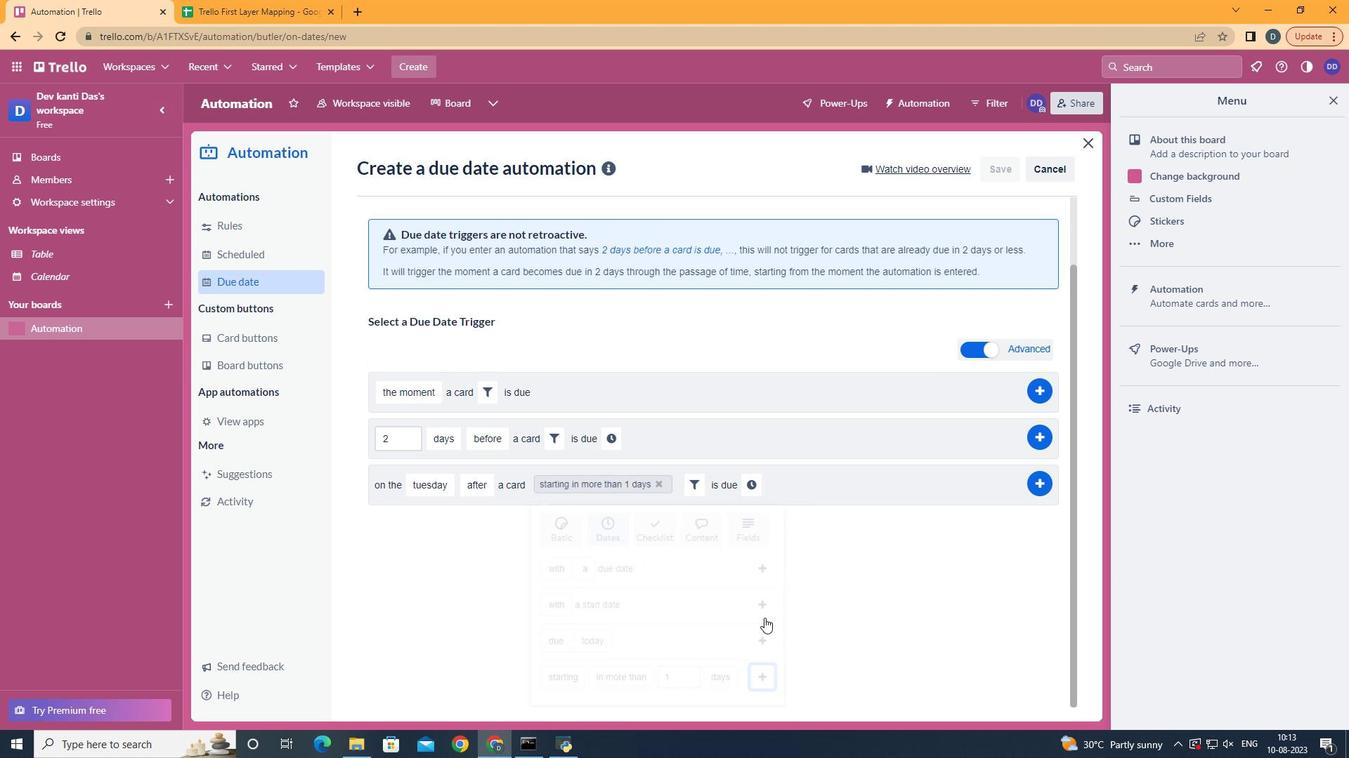 
Action: Mouse moved to (754, 562)
Screenshot: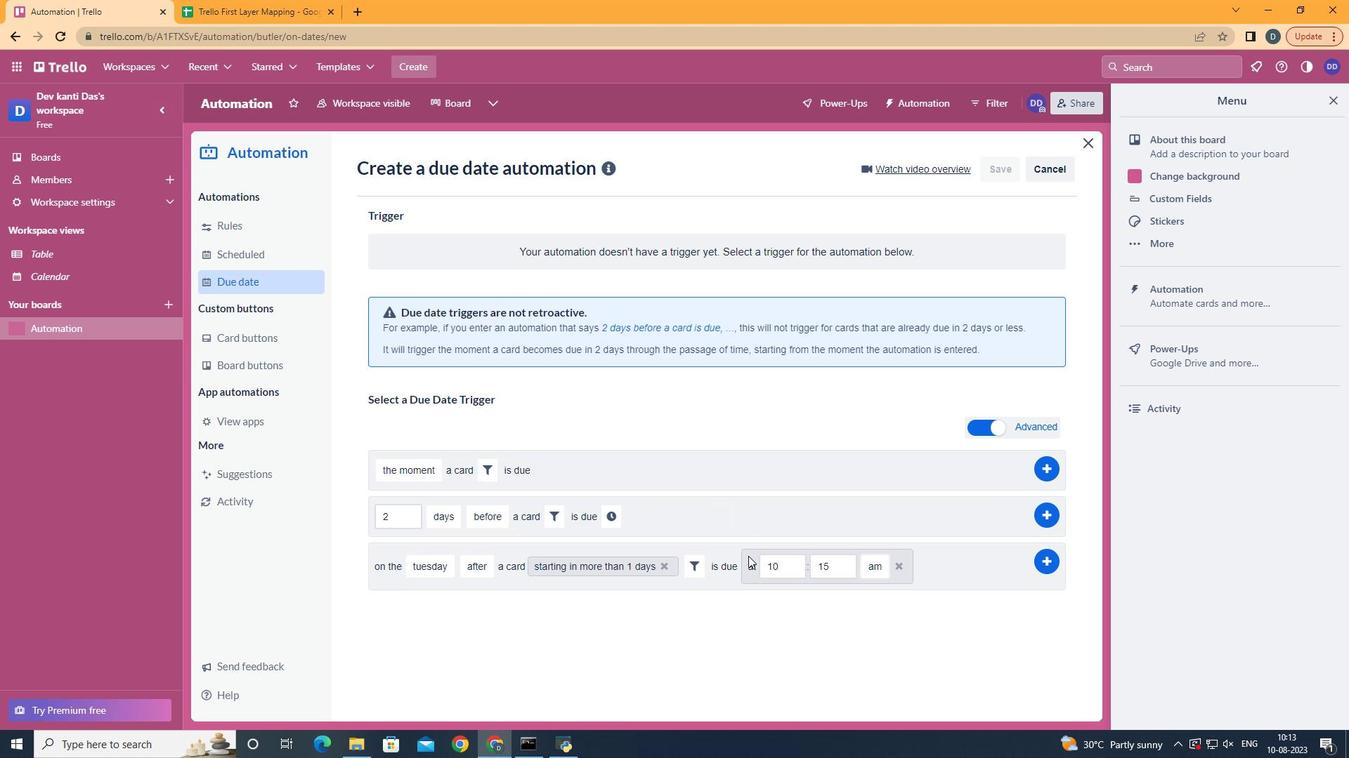 
Action: Mouse pressed left at (754, 562)
Screenshot: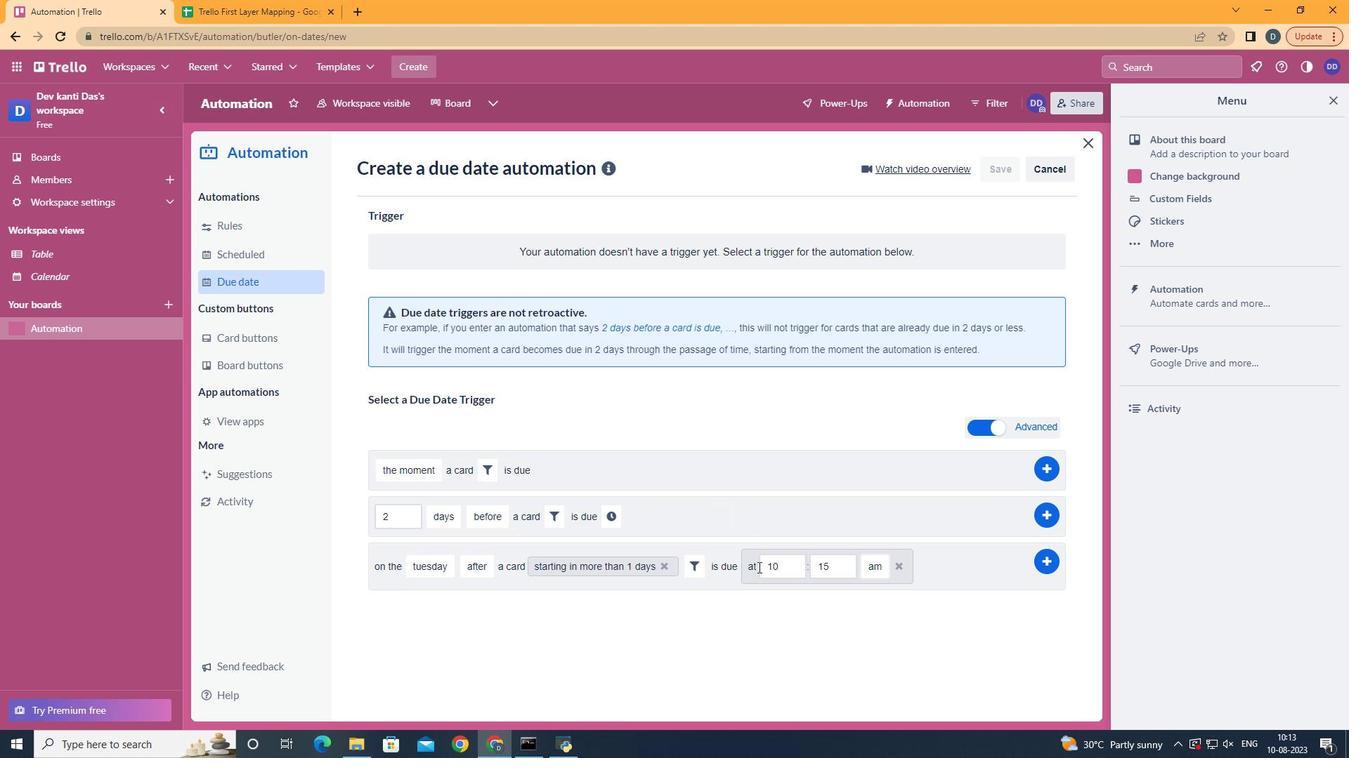 
Action: Mouse moved to (795, 586)
Screenshot: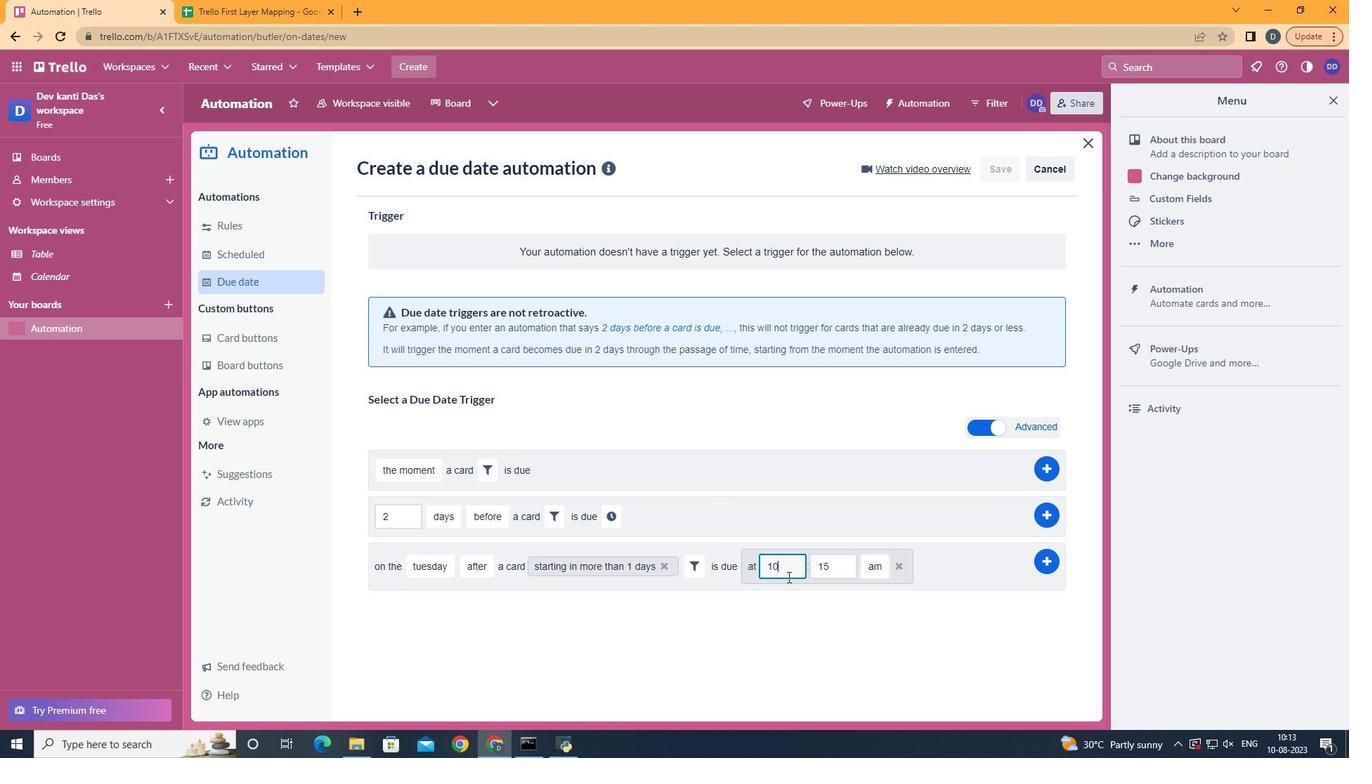 
Action: Mouse pressed left at (795, 586)
Screenshot: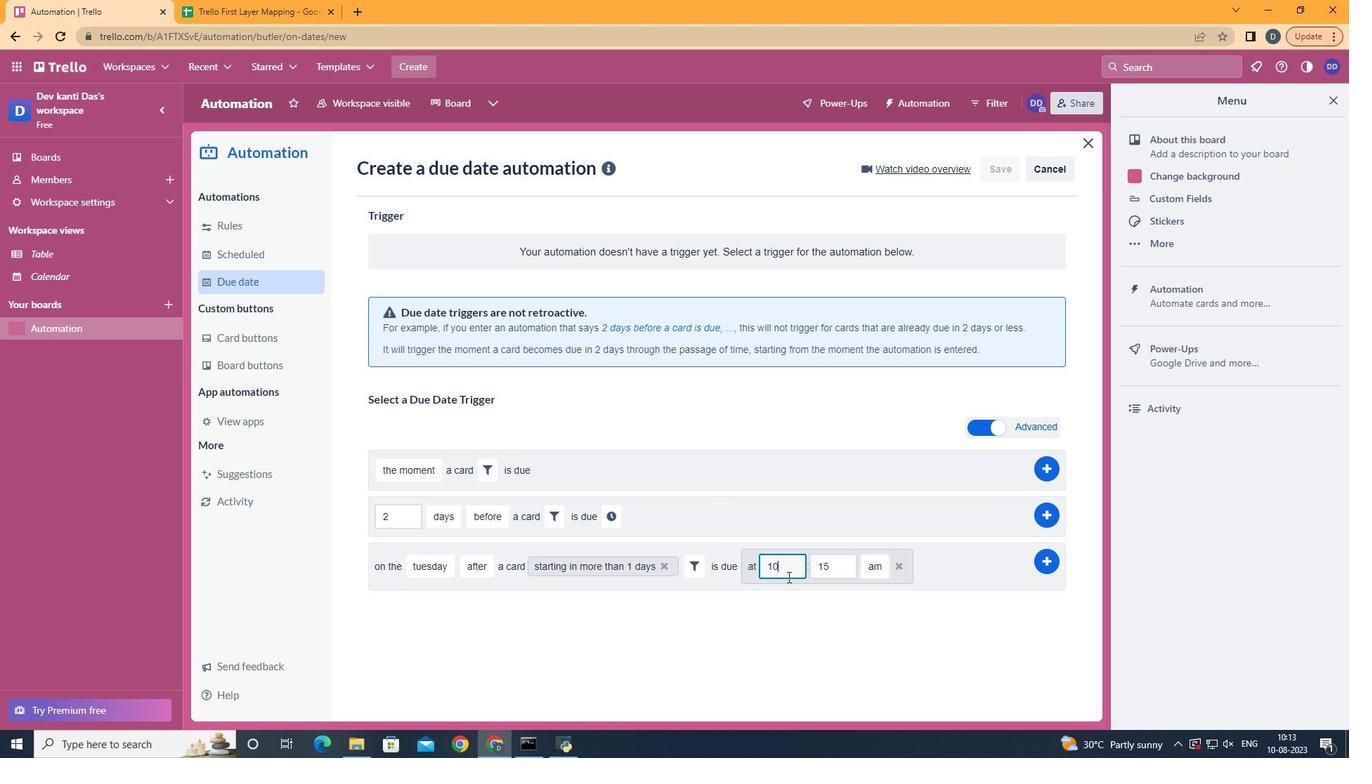 
Action: Mouse moved to (796, 586)
Screenshot: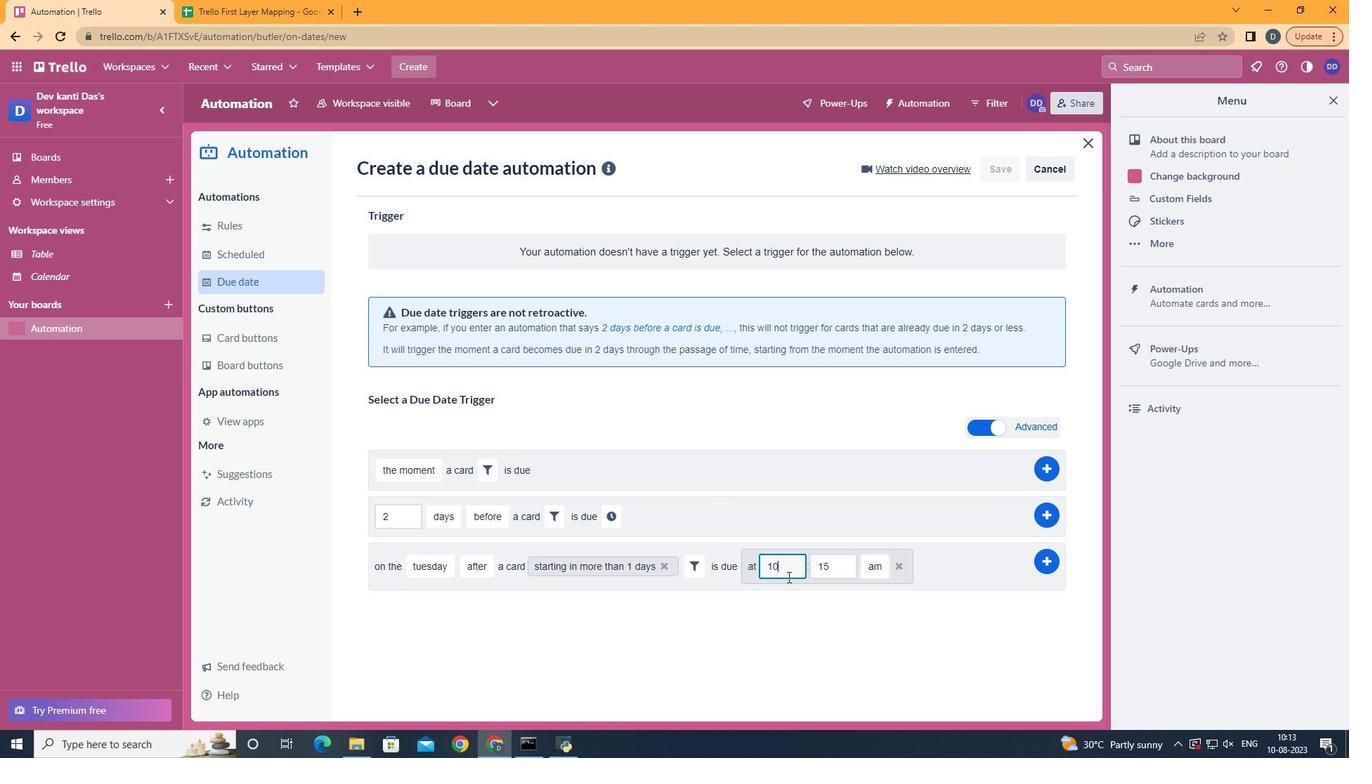 
Action: Key pressed <Key.backspace>1
Screenshot: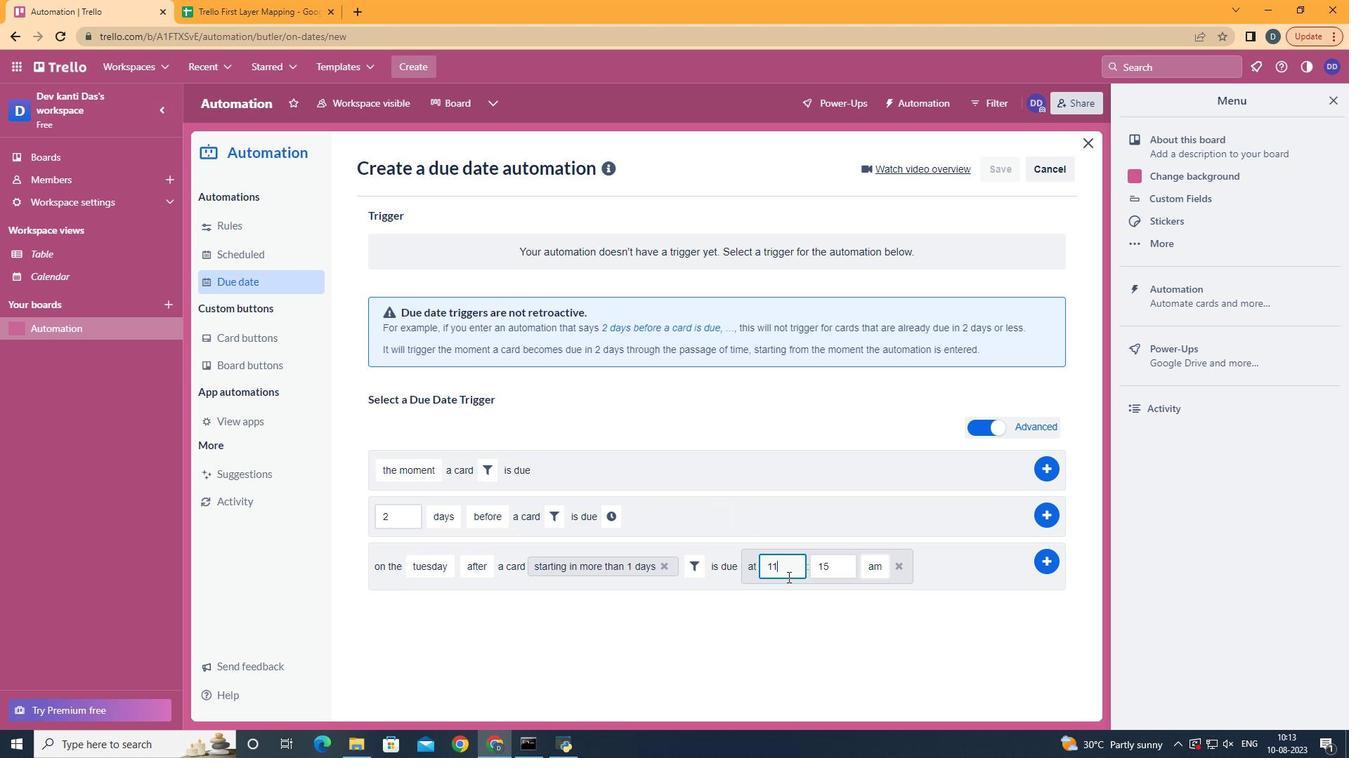 
Action: Mouse moved to (851, 587)
Screenshot: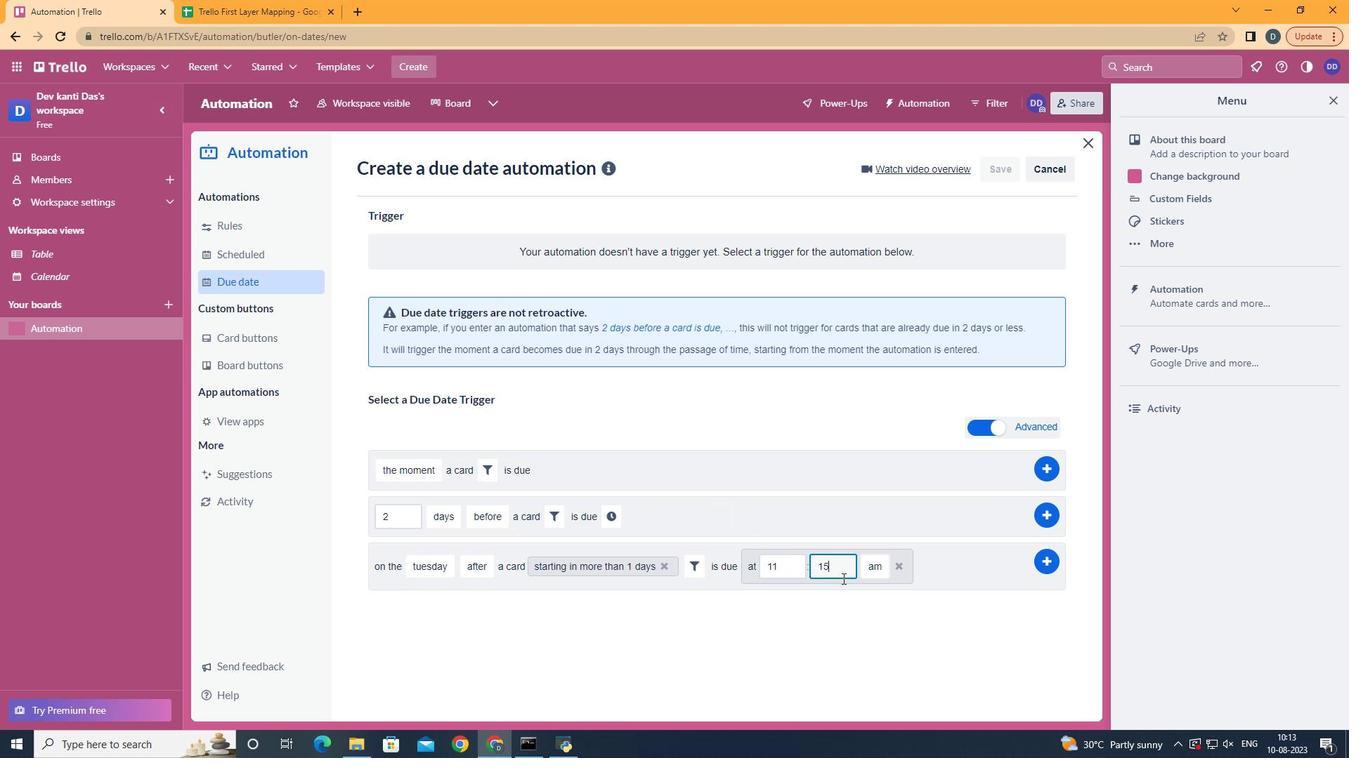 
Action: Mouse pressed left at (851, 587)
Screenshot: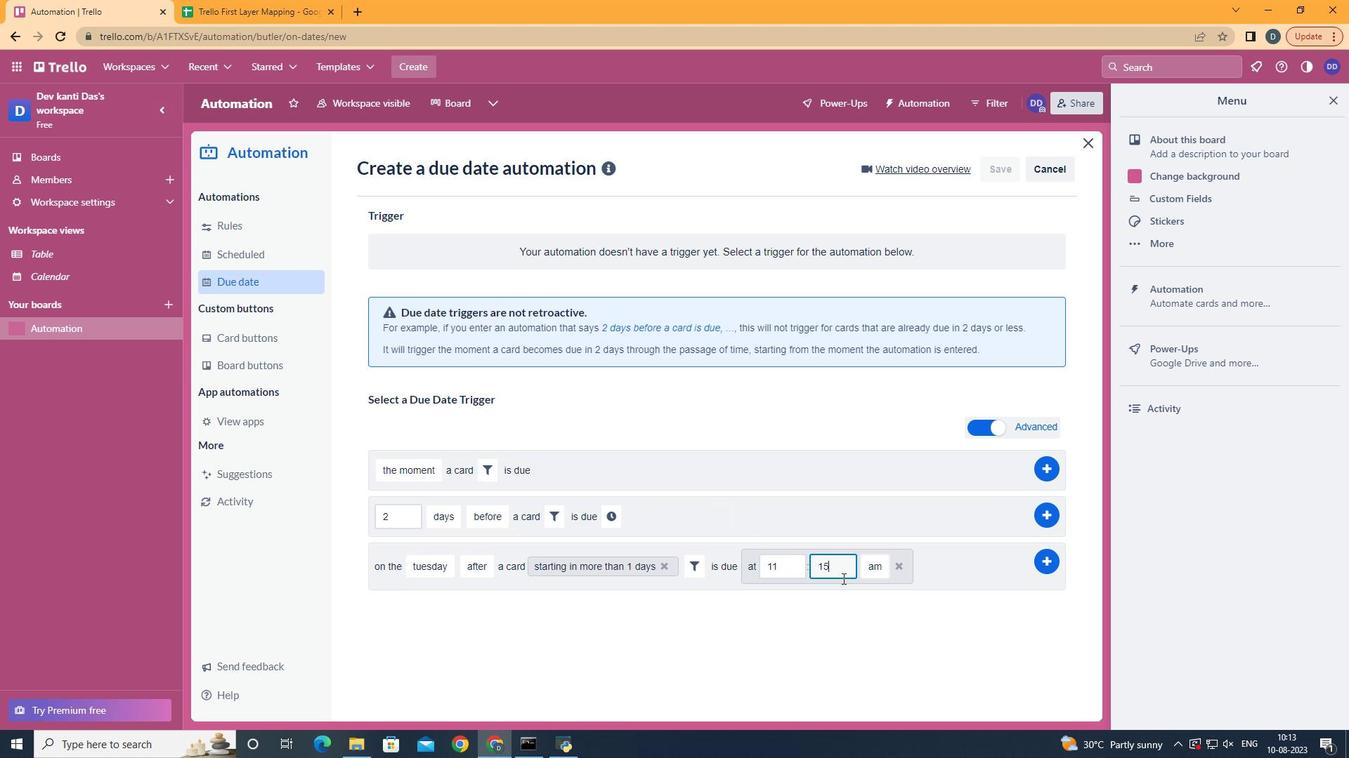 
Action: Key pressed <Key.backspace>
Screenshot: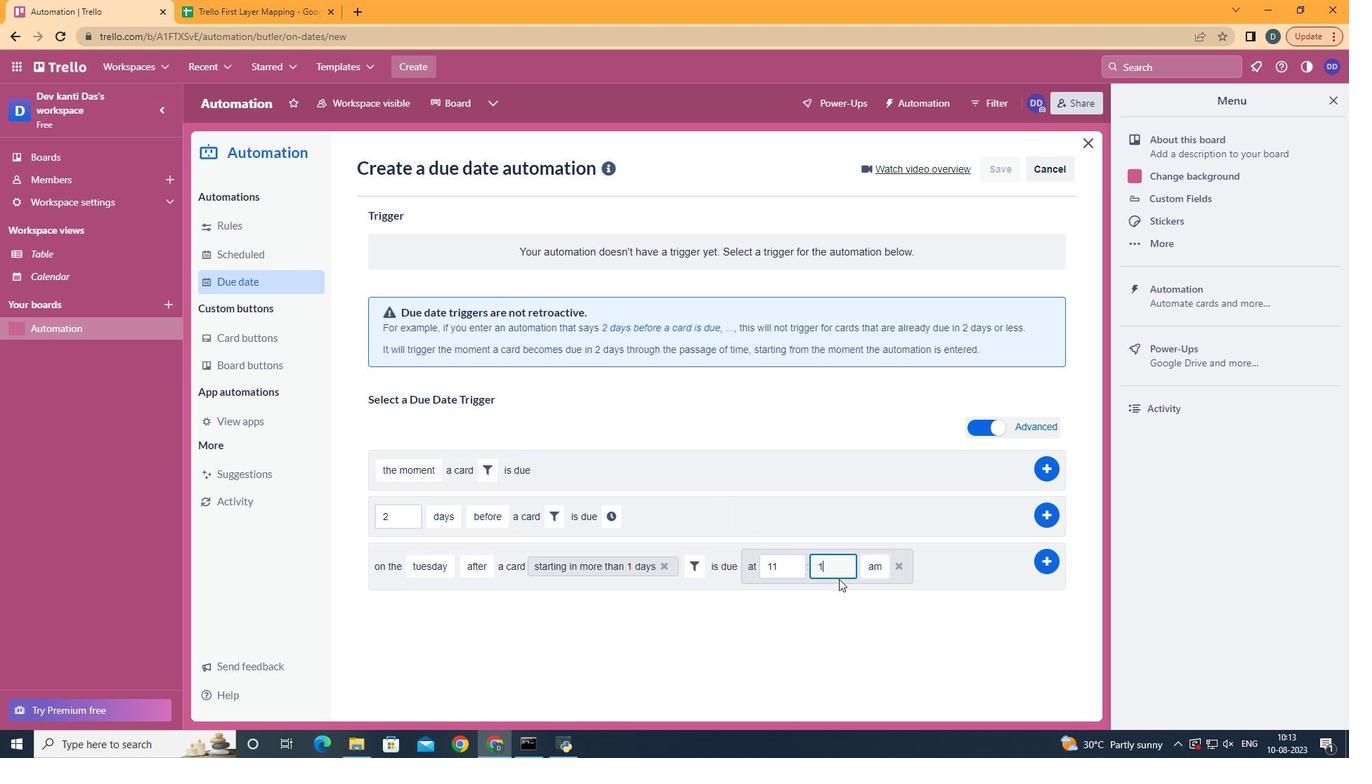 
Action: Mouse moved to (847, 588)
Screenshot: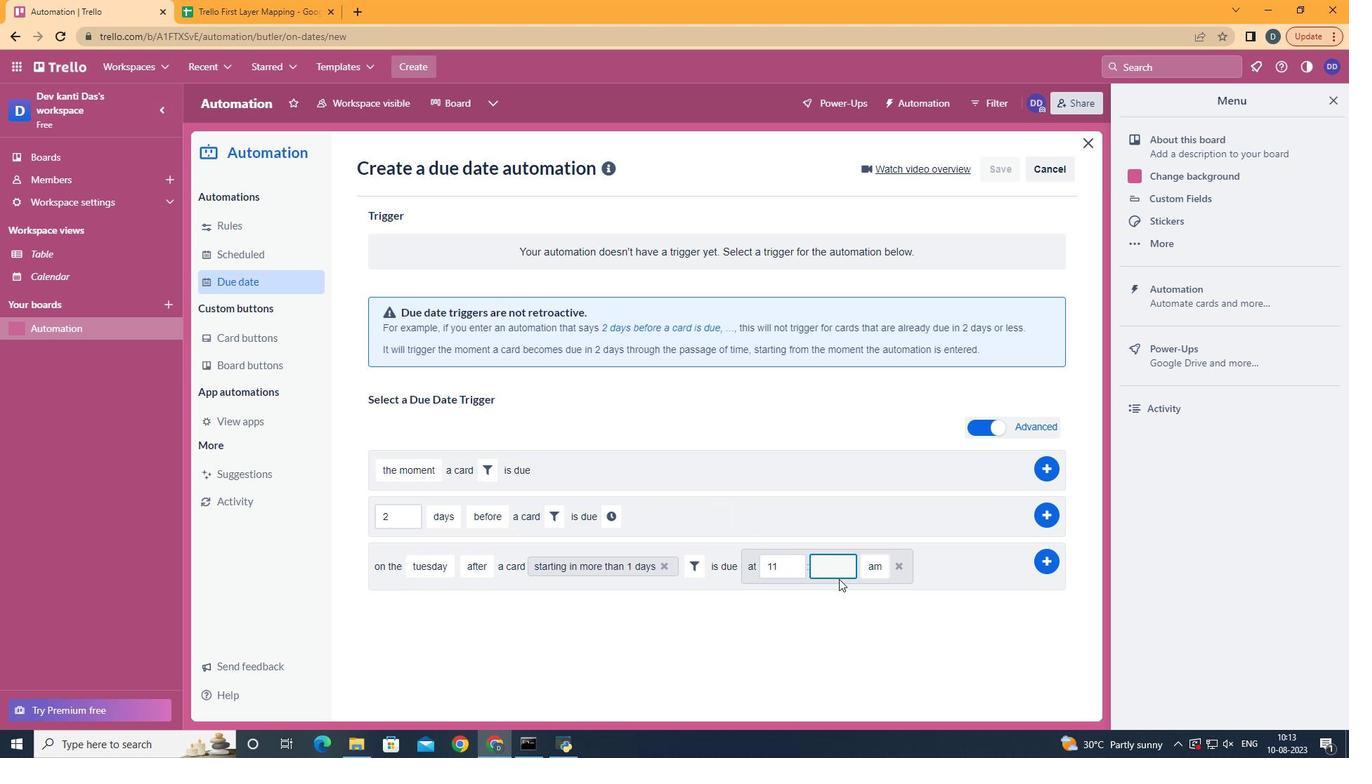 
Action: Key pressed <Key.backspace>00
Screenshot: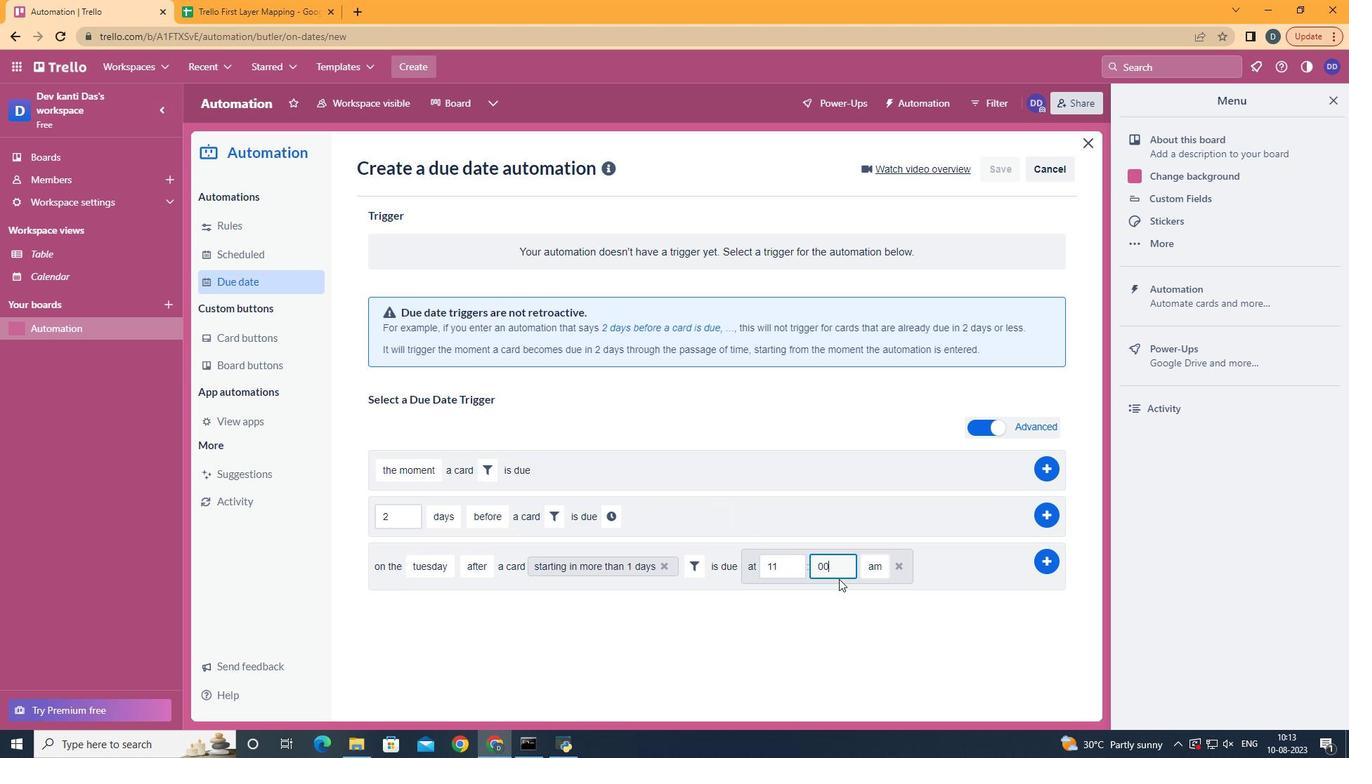 
Action: Mouse moved to (1056, 564)
Screenshot: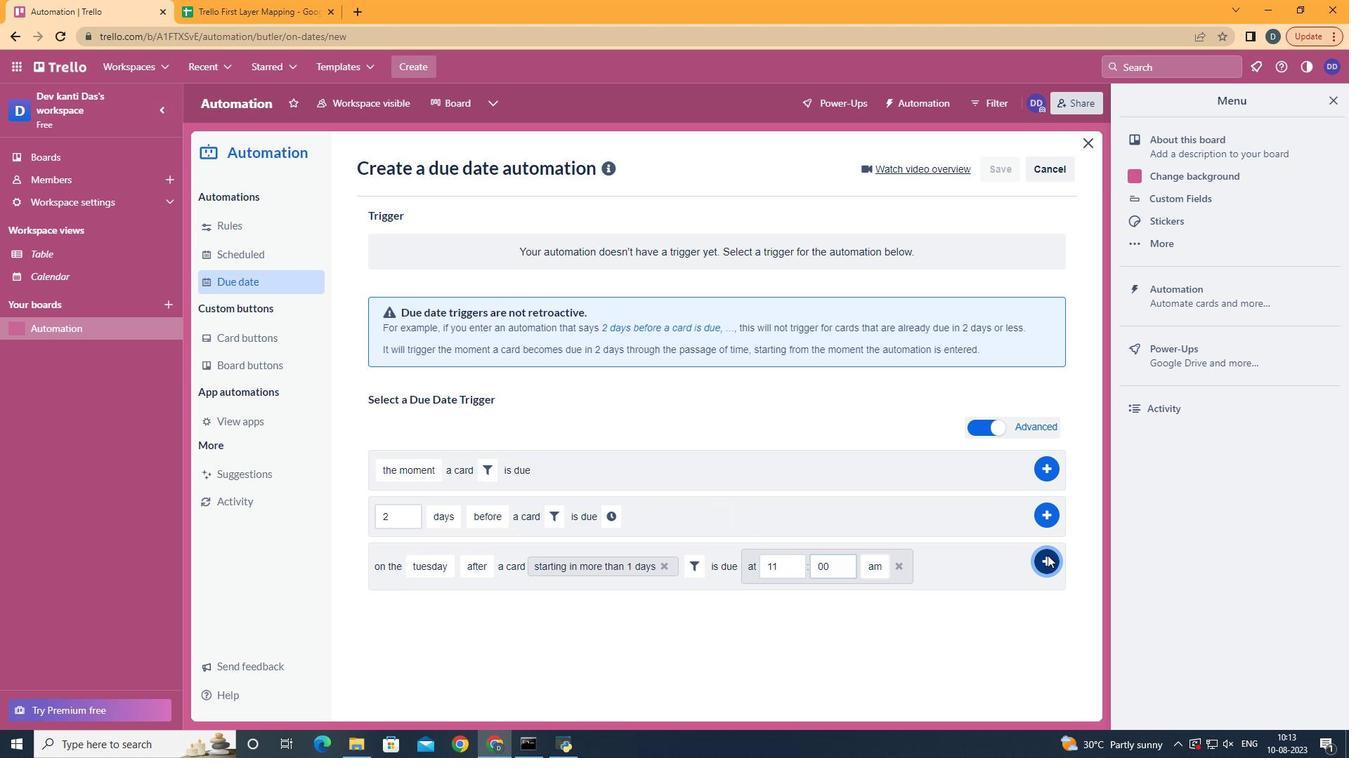 
Action: Mouse pressed left at (1056, 564)
Screenshot: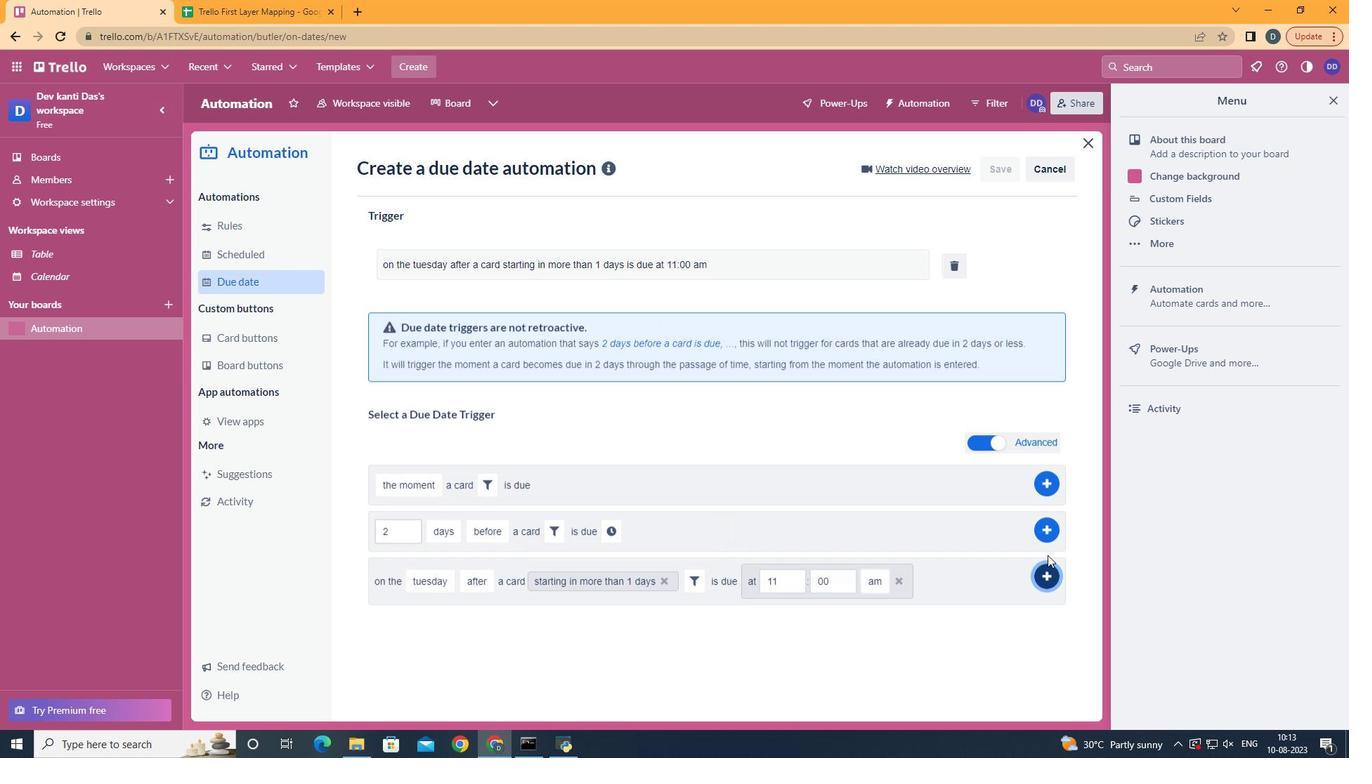 
Action: Mouse moved to (805, 350)
Screenshot: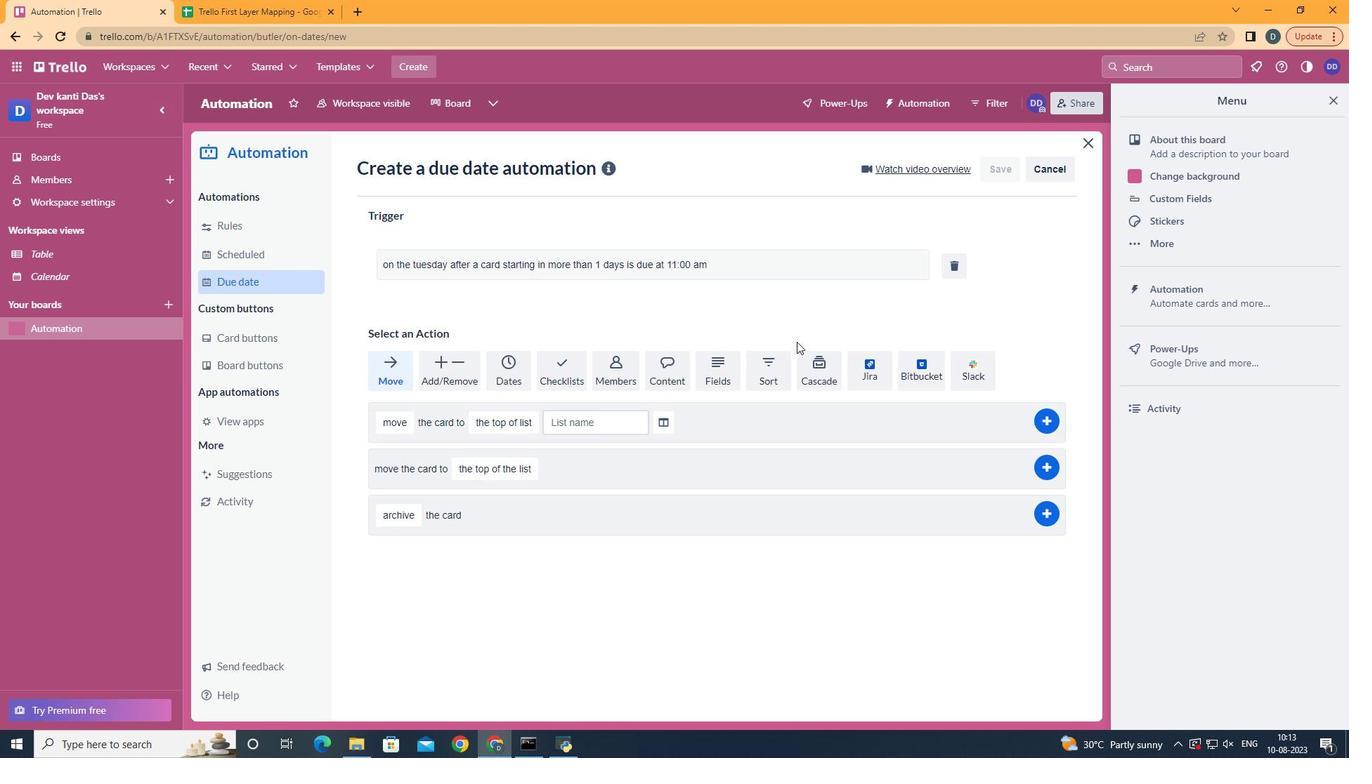 
